 Task: Add a signature Javier Perez containing Have a great National Teachers Day, Javier Perez to email address softage.5@softage.net and add a folder Syllabi
Action: Key pressed outlo<Key.enter>
Screenshot: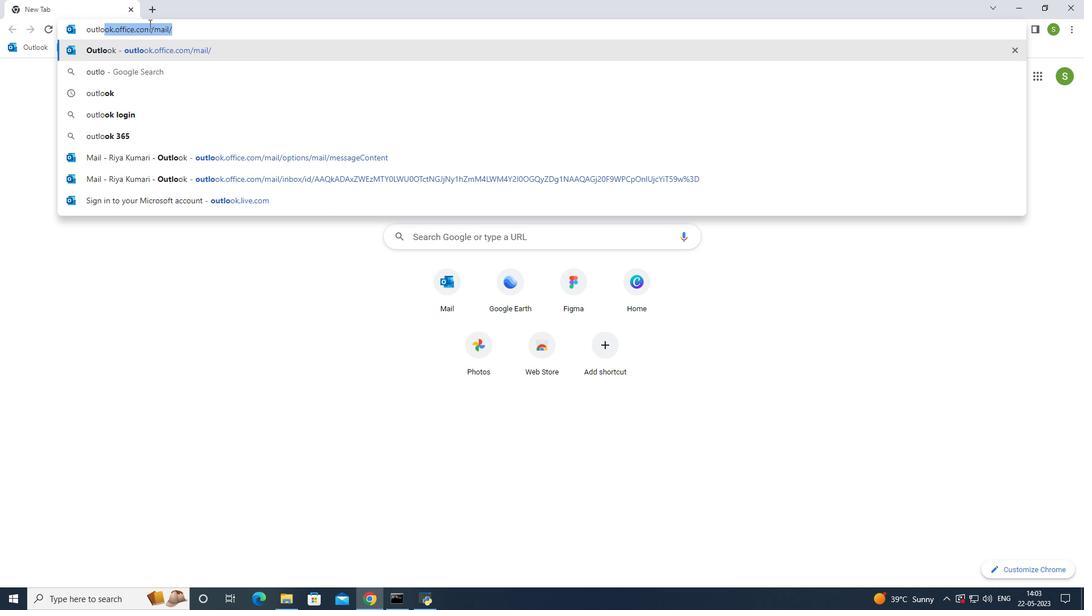 
Action: Mouse moved to (97, 105)
Screenshot: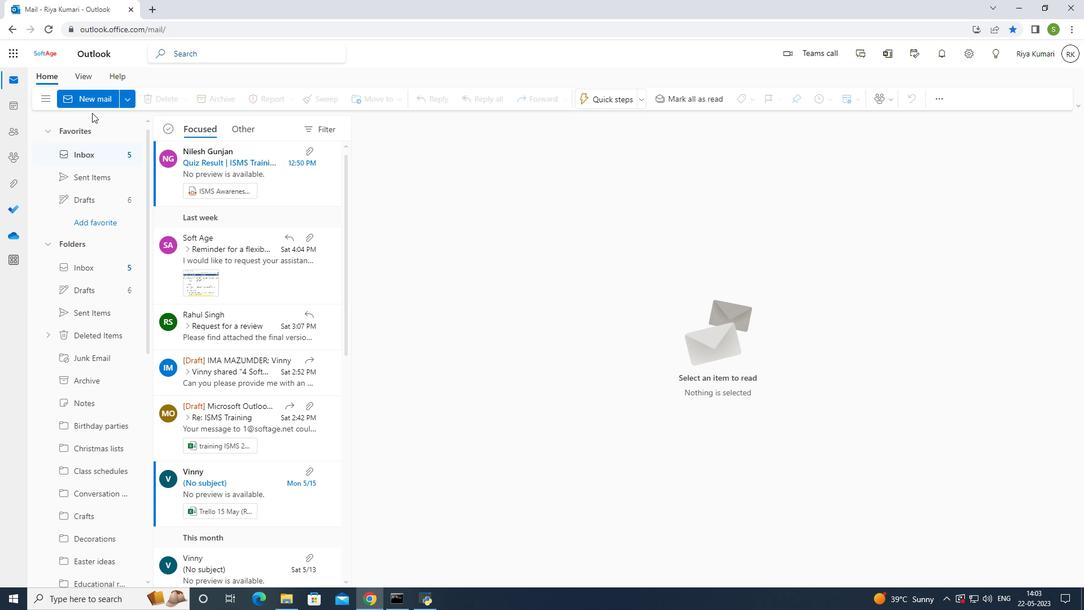 
Action: Mouse pressed left at (97, 105)
Screenshot: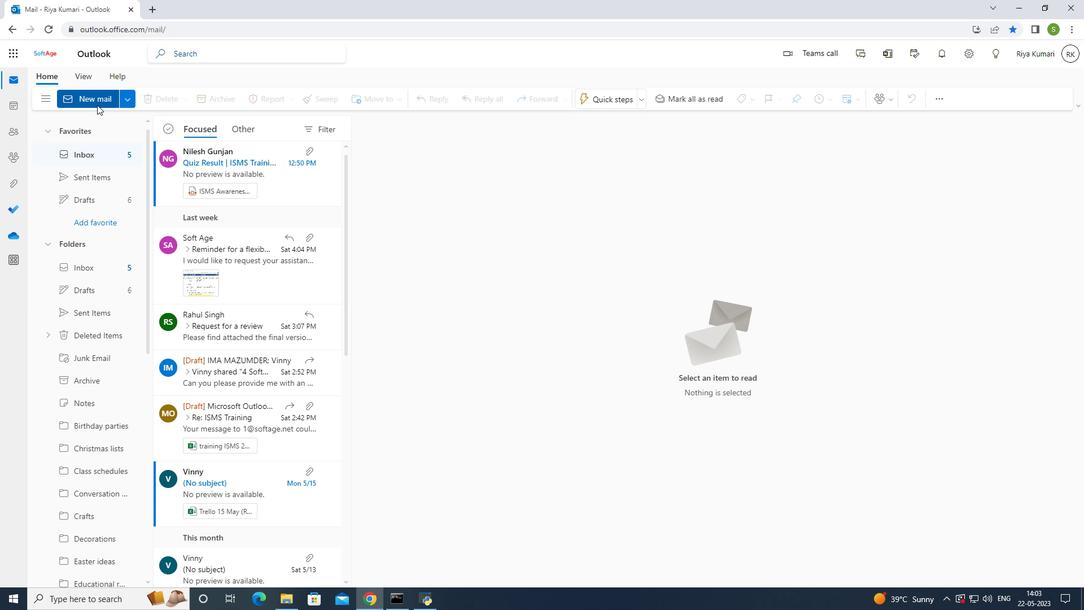 
Action: Mouse moved to (732, 104)
Screenshot: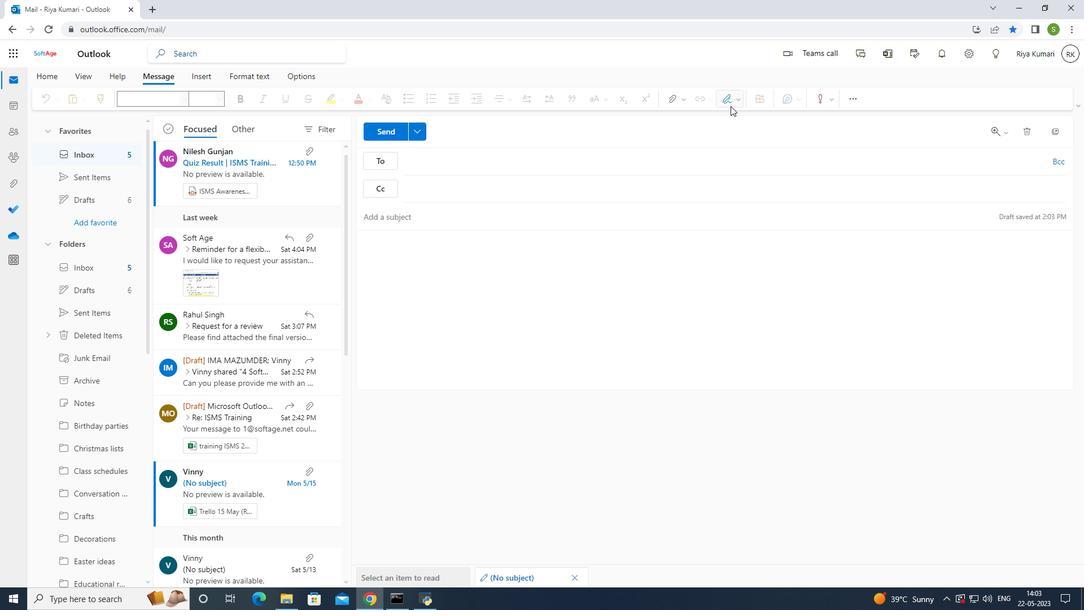 
Action: Mouse pressed left at (732, 104)
Screenshot: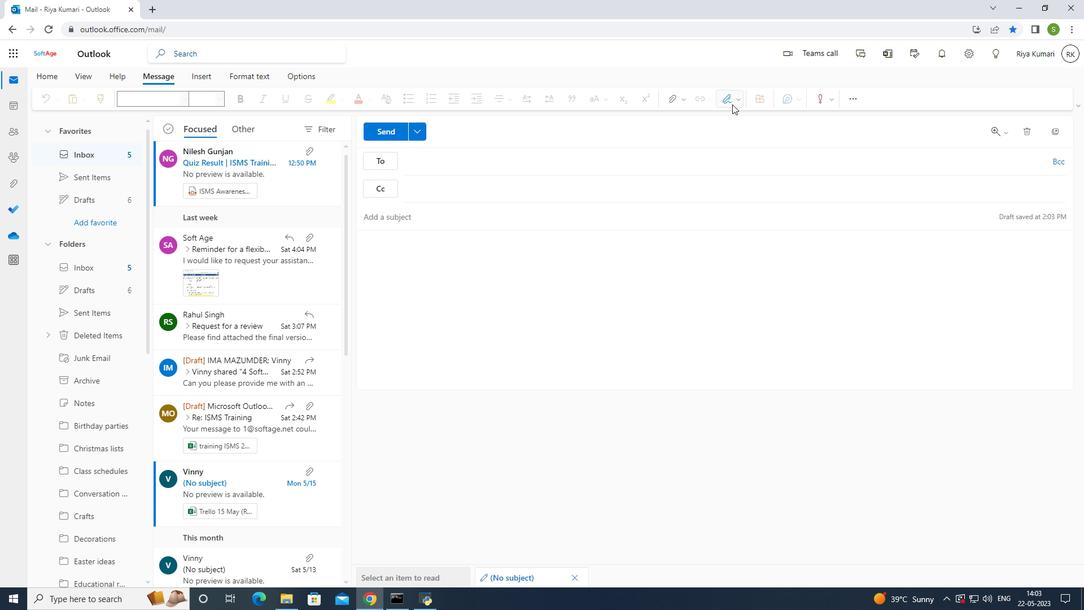 
Action: Mouse moved to (713, 145)
Screenshot: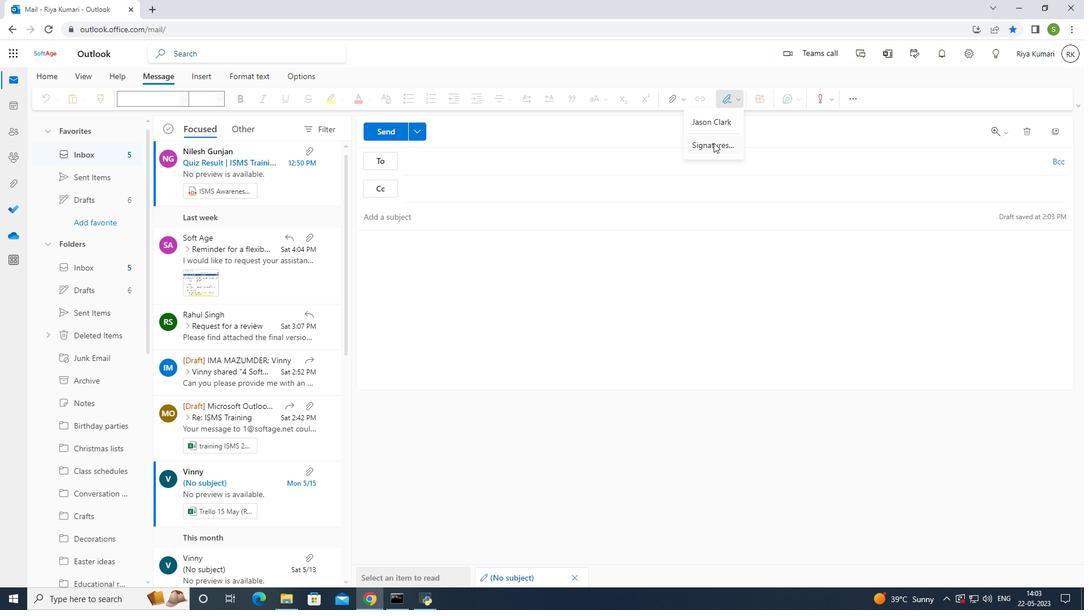 
Action: Mouse pressed left at (713, 145)
Screenshot: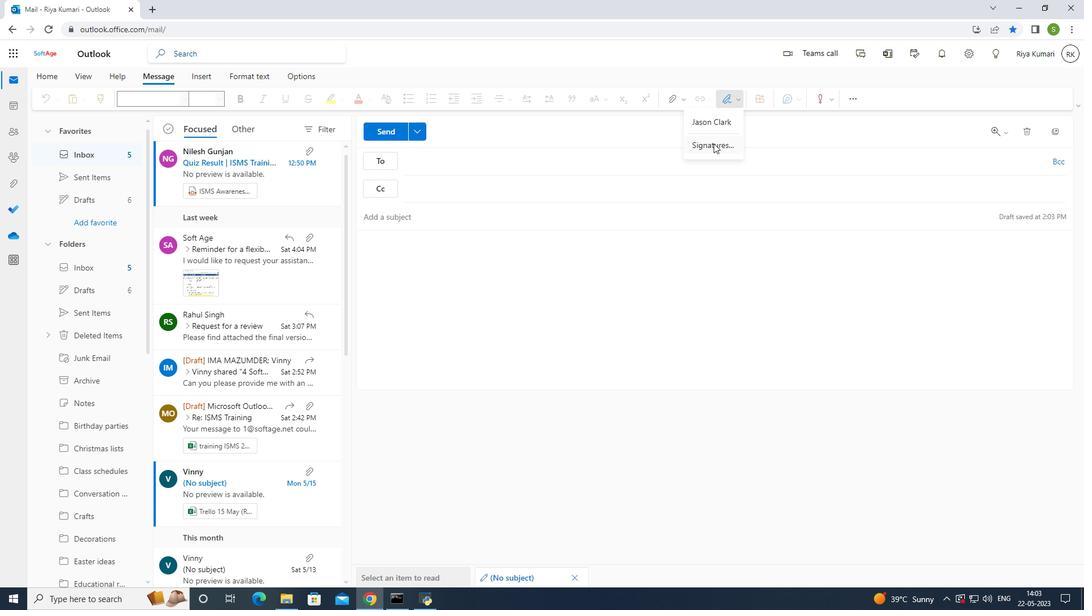 
Action: Mouse moved to (703, 194)
Screenshot: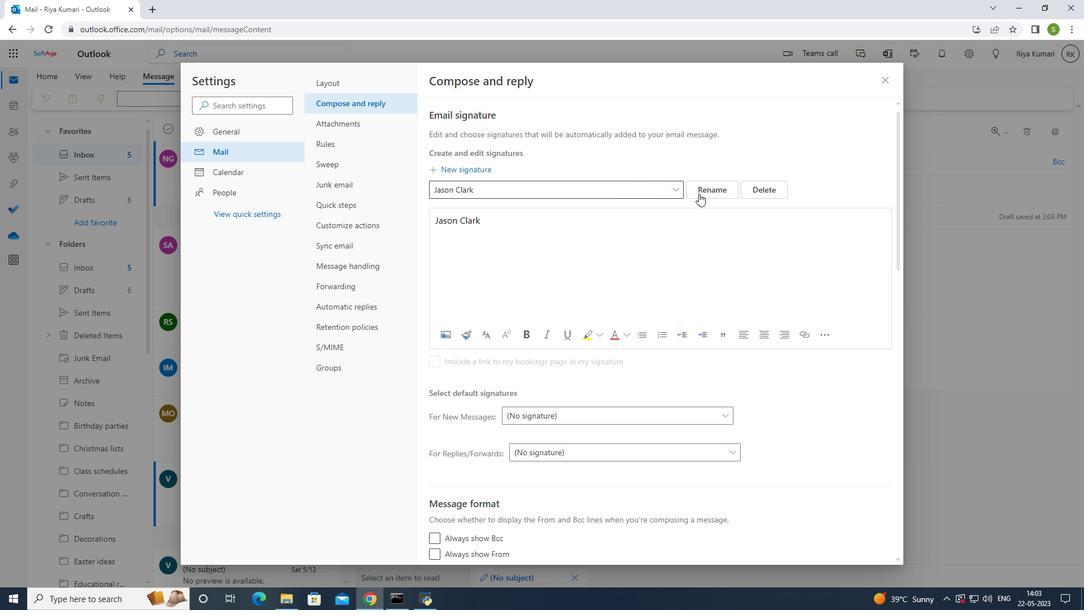 
Action: Mouse pressed left at (703, 194)
Screenshot: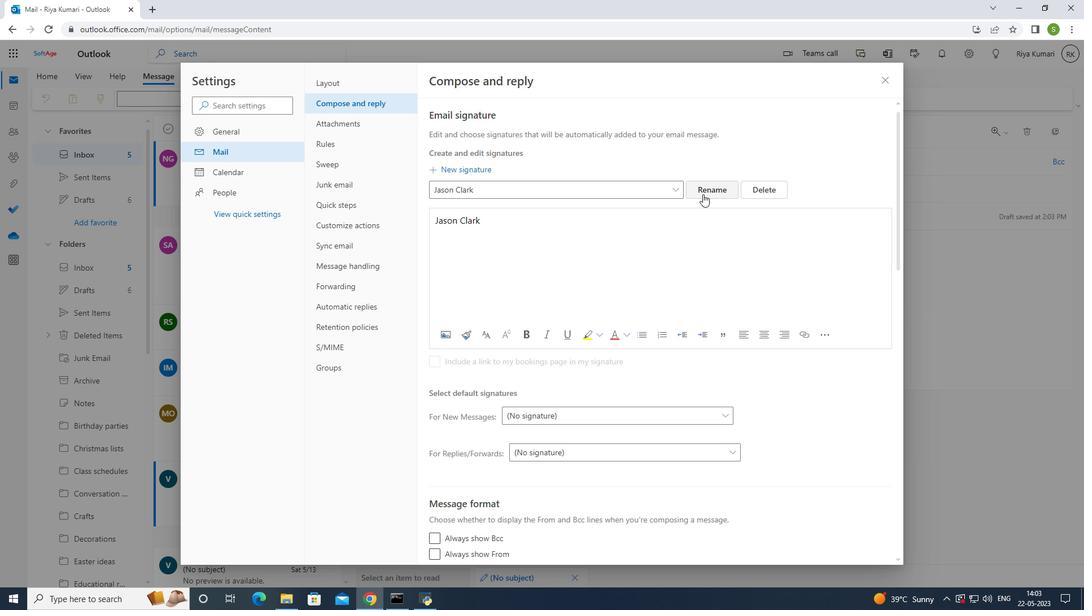 
Action: Mouse moved to (635, 193)
Screenshot: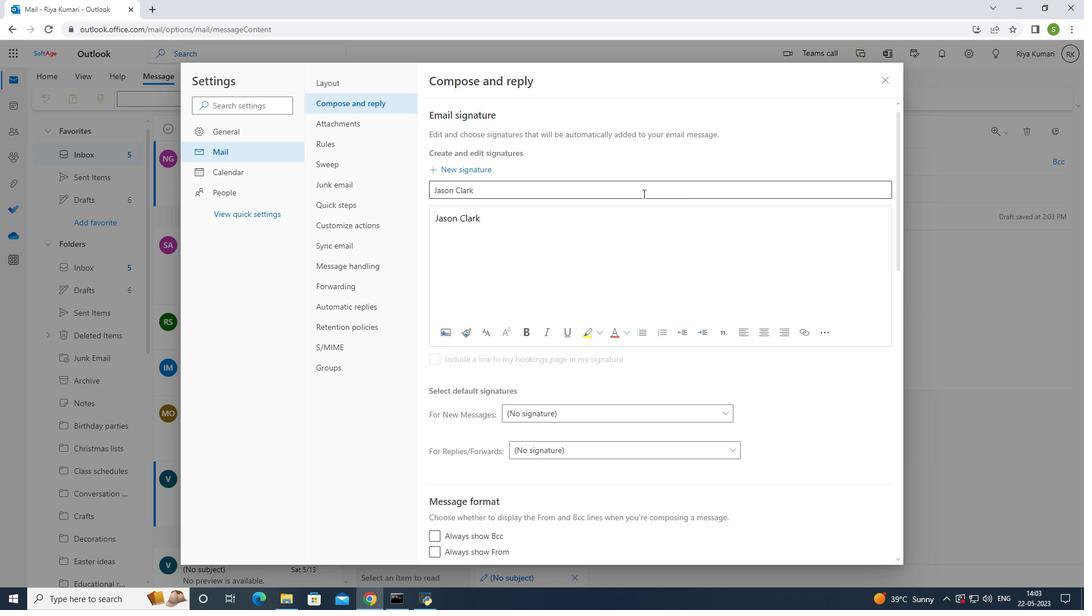 
Action: Mouse pressed left at (635, 193)
Screenshot: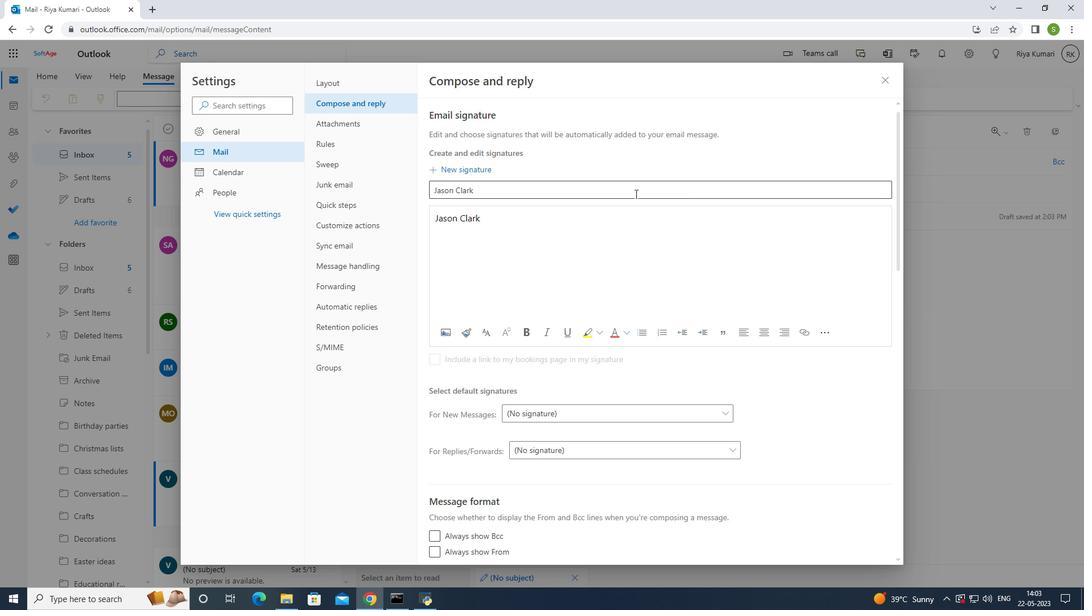 
Action: Mouse moved to (635, 188)
Screenshot: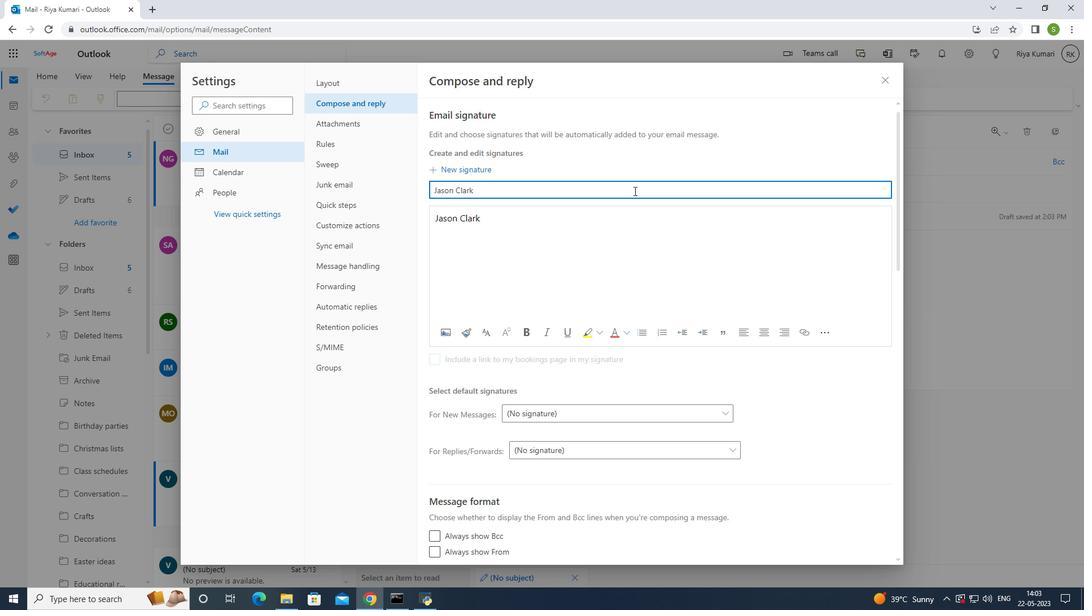 
Action: Key pressed <Key.backspace>
Screenshot: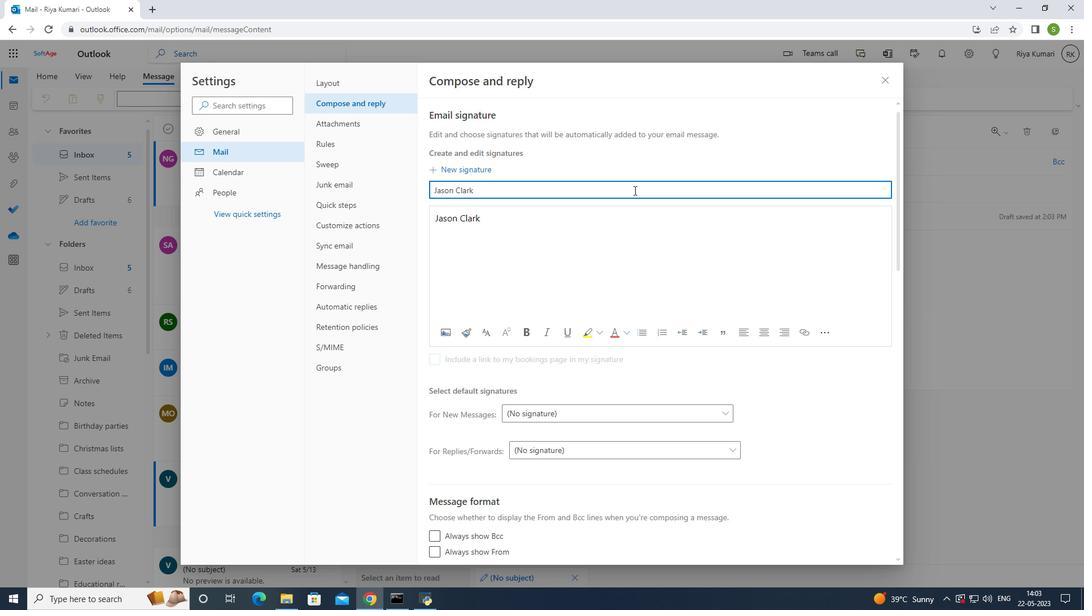 
Action: Mouse moved to (637, 182)
Screenshot: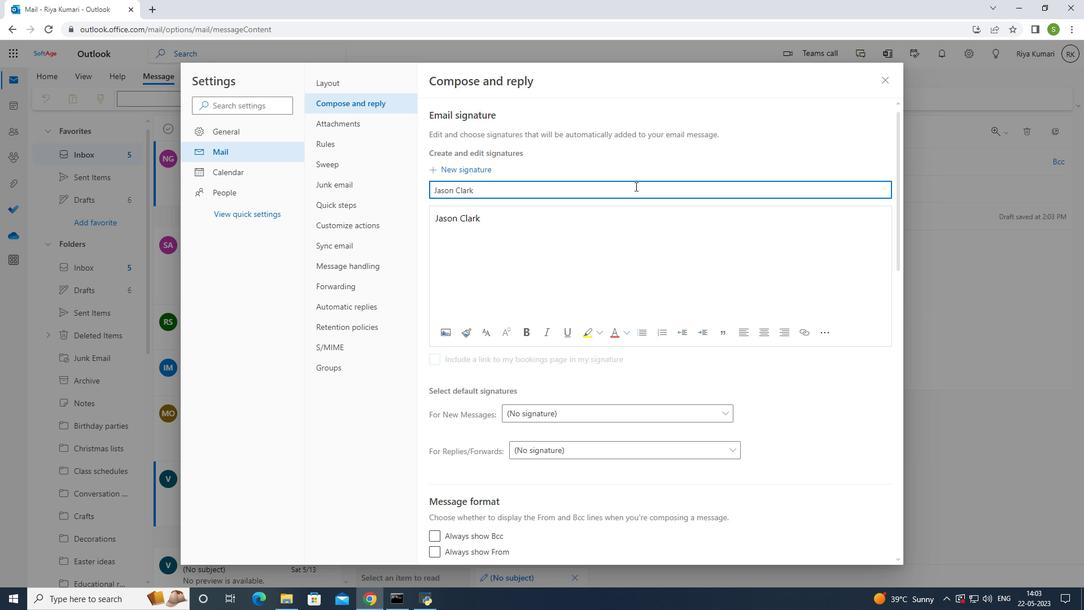 
Action: Key pressed <Key.backspace><Key.backspace><Key.backspace><Key.backspace><Key.backspace><Key.backspace><Key.backspace><Key.backspace><Key.backspace><Key.backspace><Key.backspace><Key.backspace><Key.backspace><Key.backspace>
Screenshot: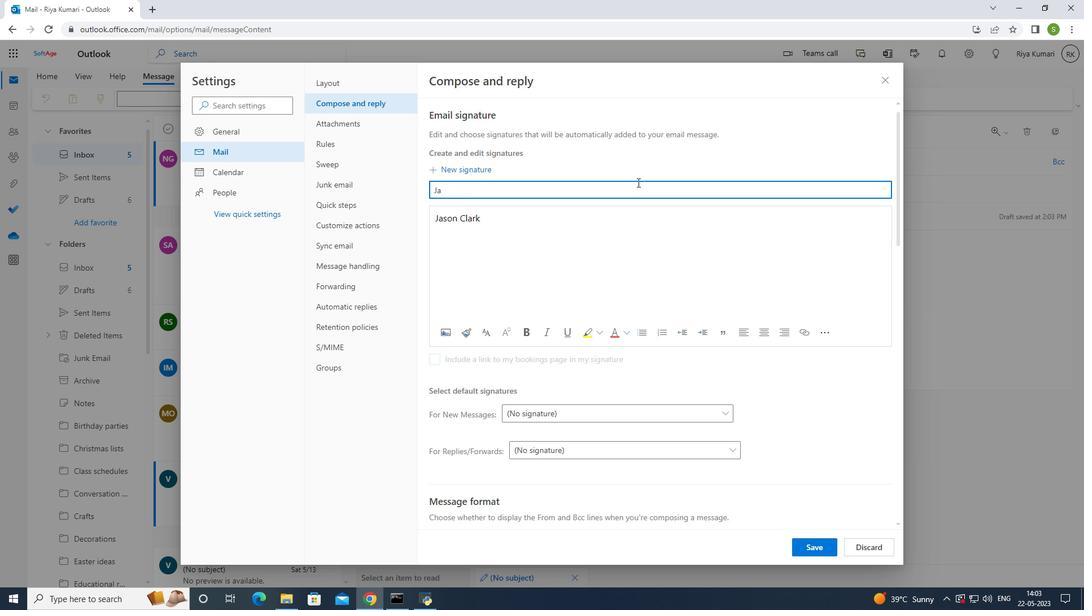 
Action: Mouse moved to (641, 177)
Screenshot: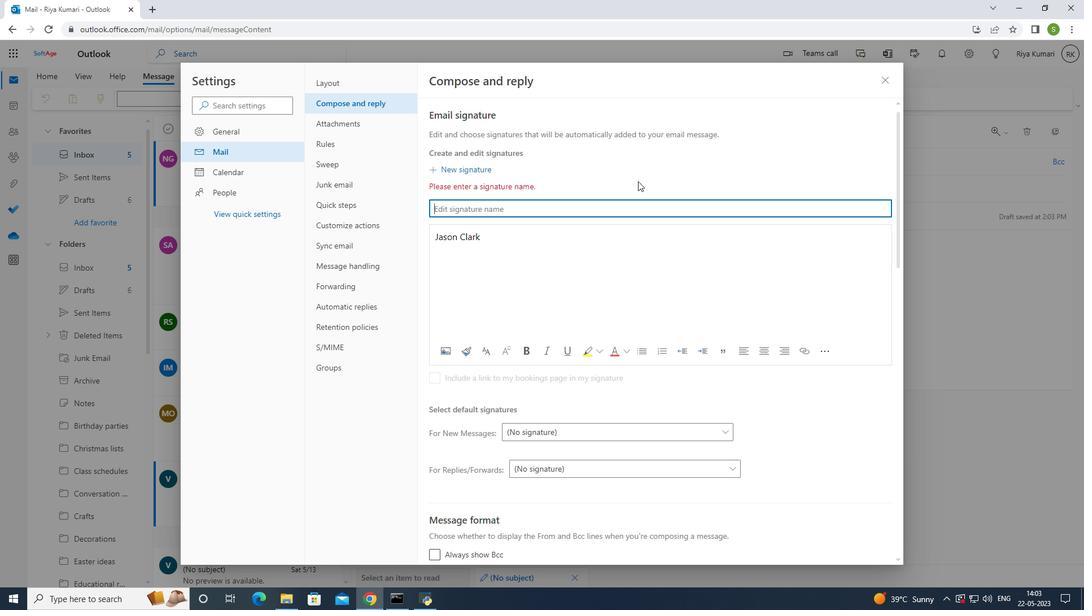 
Action: Key pressed <Key.caps_lock>JAVIER<Key.space><Key.backspace><Key.backspace><Key.backspace><Key.backspace><Key.backspace><Key.backspace><Key.caps_lock>avier<Key.space><Key.shift>perez
Screenshot: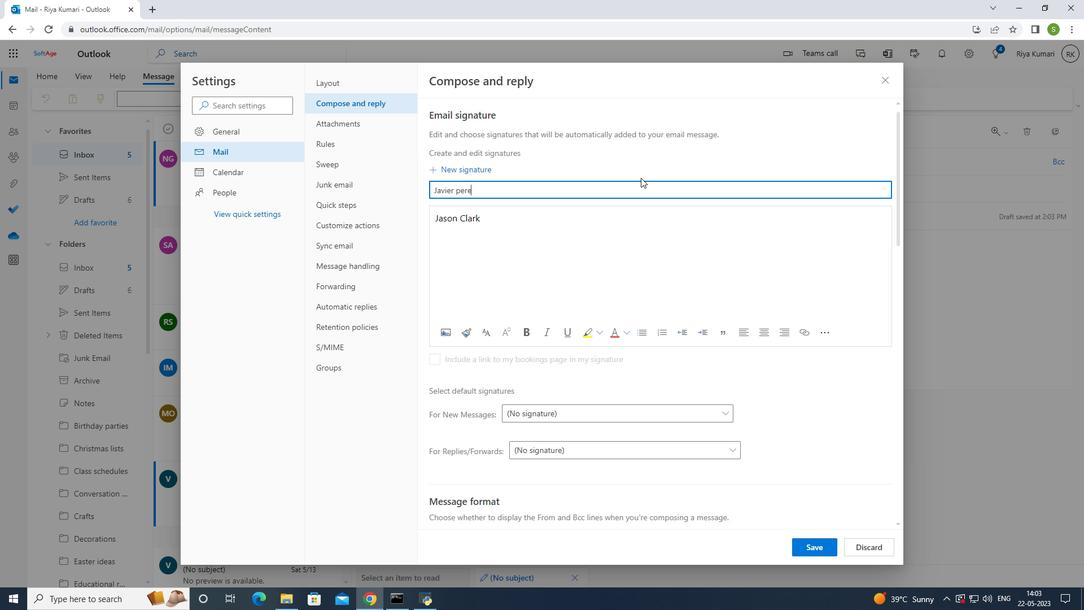 
Action: Mouse moved to (520, 228)
Screenshot: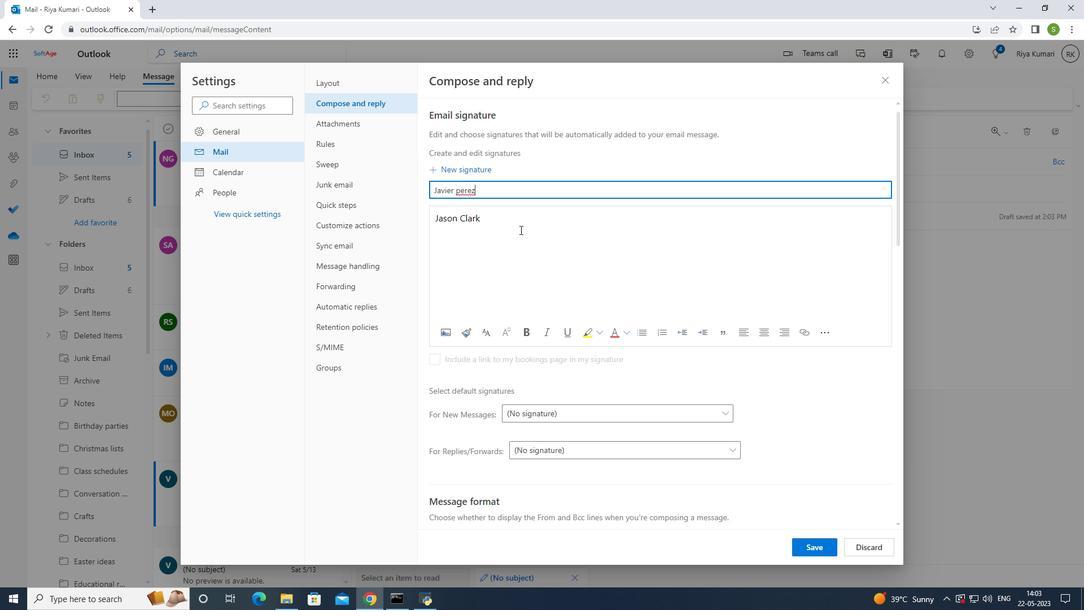 
Action: Mouse pressed left at (520, 228)
Screenshot: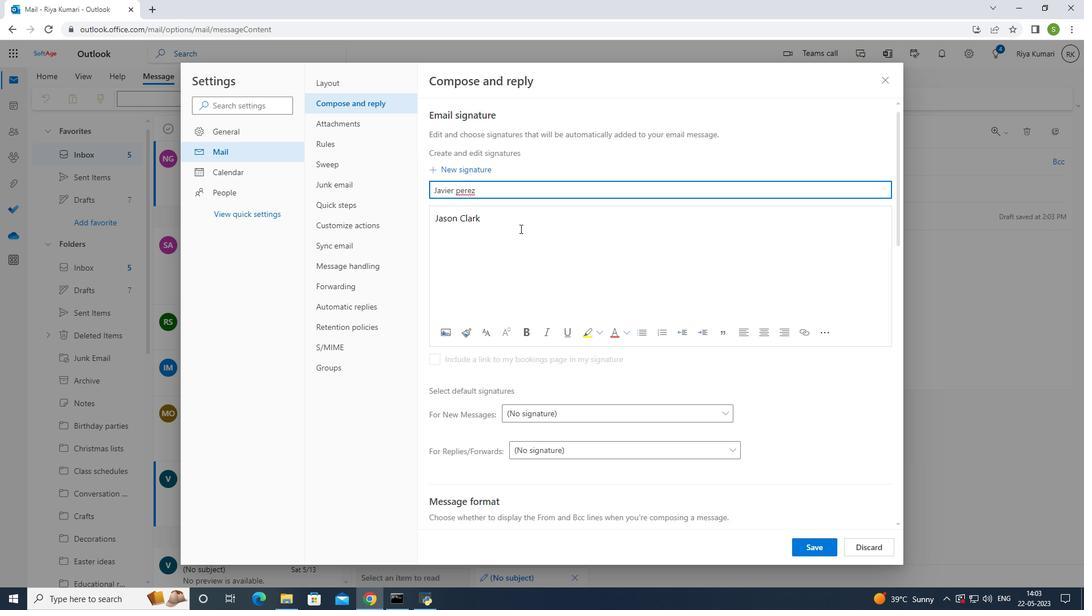 
Action: Key pressed <Key.backspace>
Screenshot: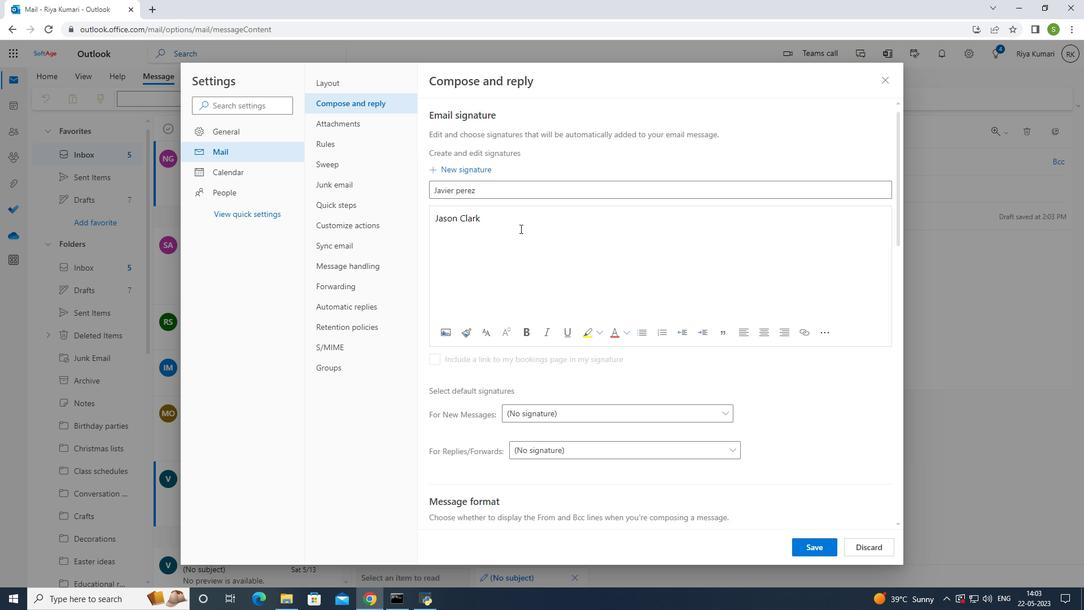 
Action: Mouse moved to (520, 226)
Screenshot: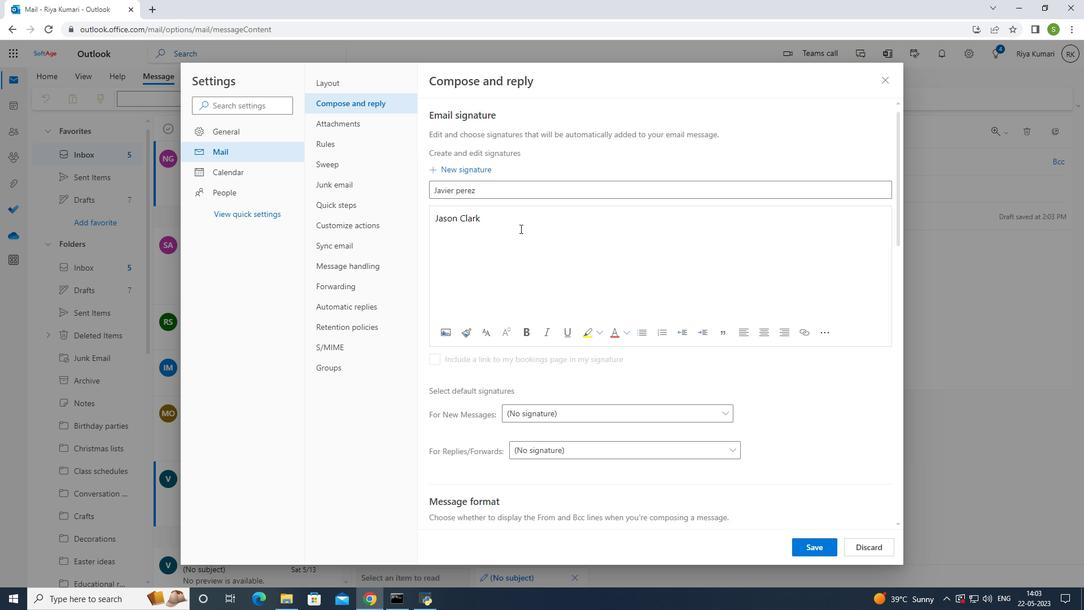 
Action: Key pressed <Key.backspace><Key.backspace><Key.backspace><Key.backspace><Key.backspace><Key.backspace><Key.backspace><Key.backspace>vier<Key.space><Key.shift><Key.shift><Key.shift><Key.shift><Key.shift><Key.shift><Key.shift><Key.shift><Key.shift><Key.shift><Key.shift><Key.shift><Key.shift><Key.shift><Key.shift><Key.shift><Key.shift><Key.shift><Key.shift><Key.shift><Key.shift><Key.shift><Key.shift><Key.shift><Key.shift><Key.shift><Key.shift><Key.shift><Key.shift><Key.shift><Key.shift><Key.shift><Key.shift><Key.shift>Perez
Screenshot: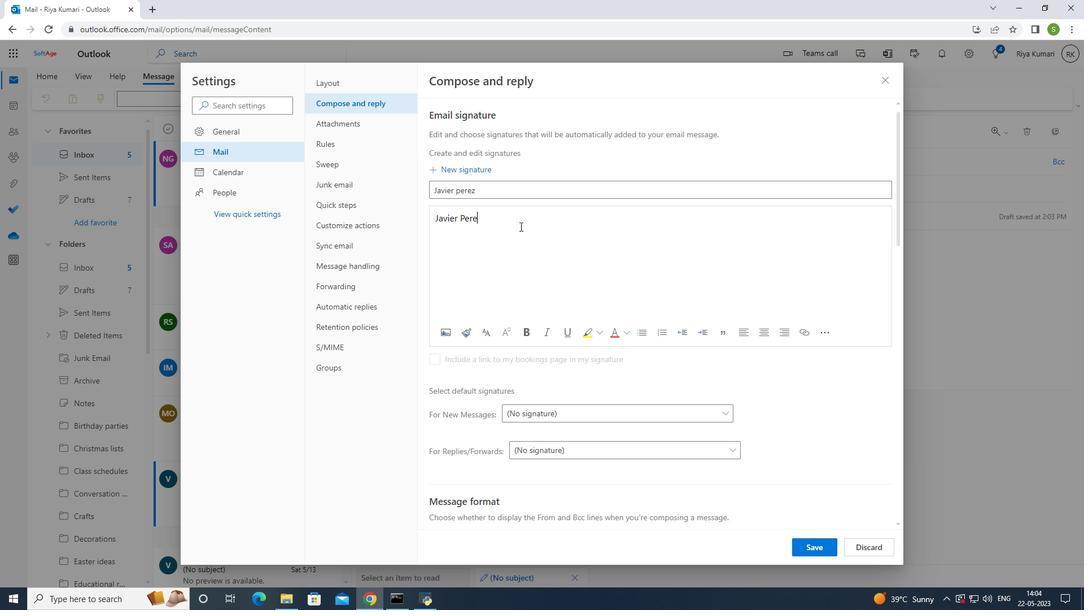 
Action: Mouse moved to (459, 190)
Screenshot: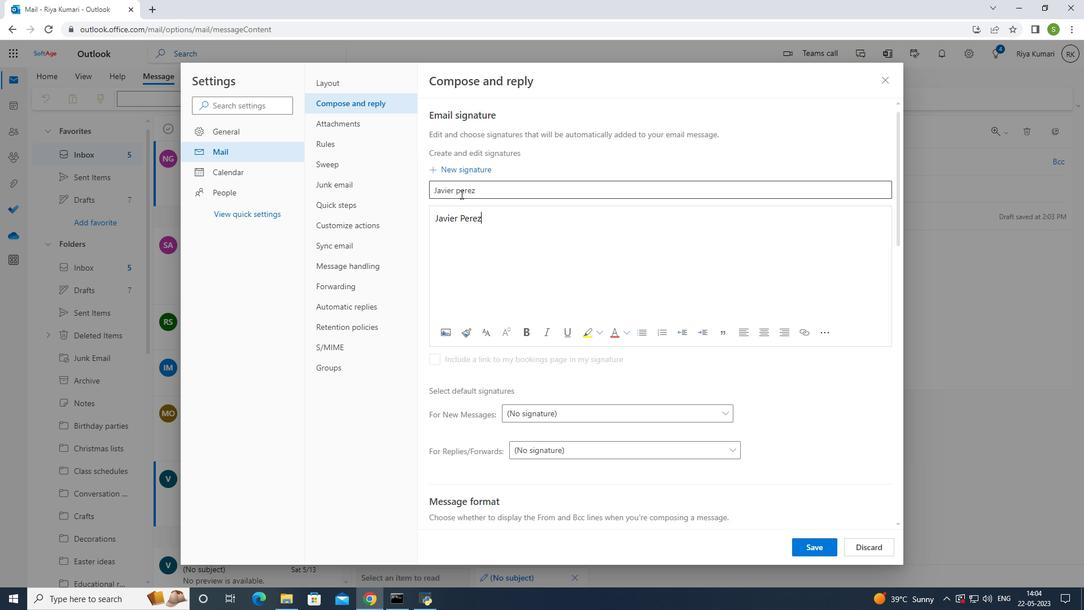 
Action: Mouse pressed left at (459, 190)
Screenshot: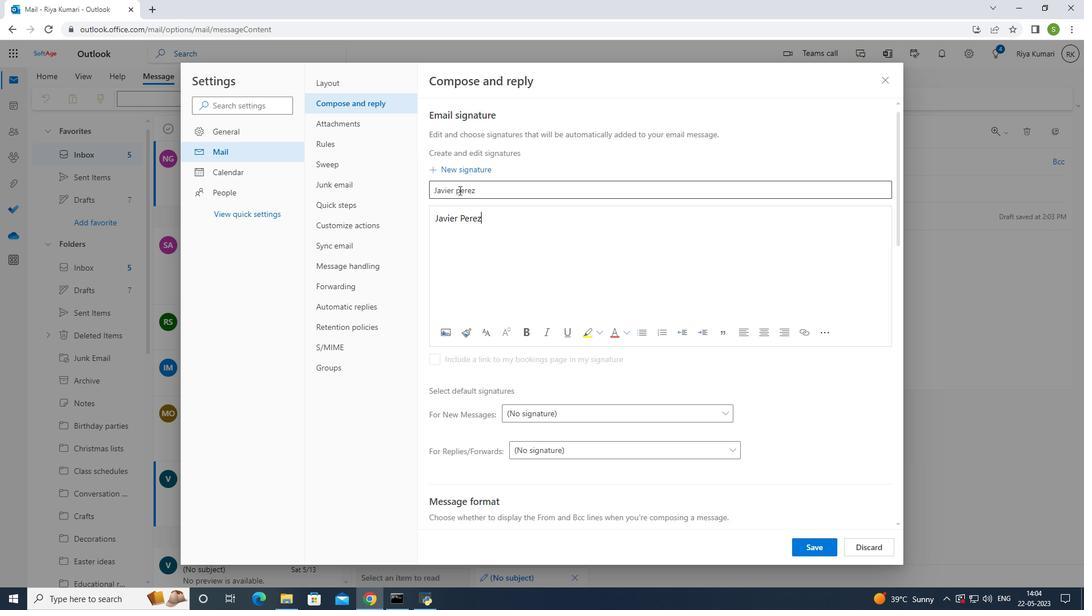 
Action: Mouse moved to (476, 197)
Screenshot: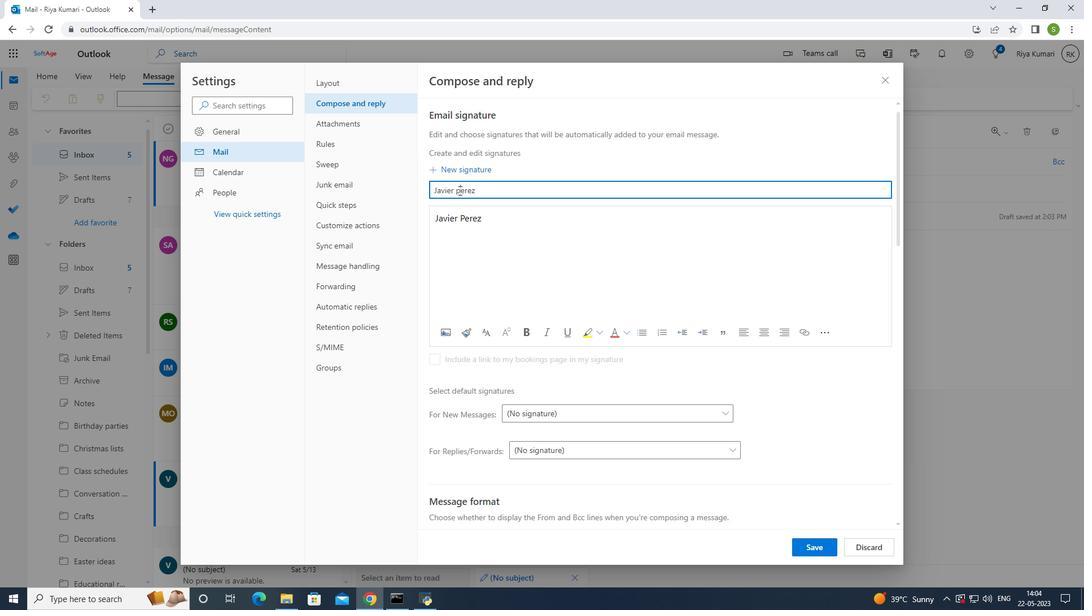 
Action: Key pressed <Key.backspace>
Screenshot: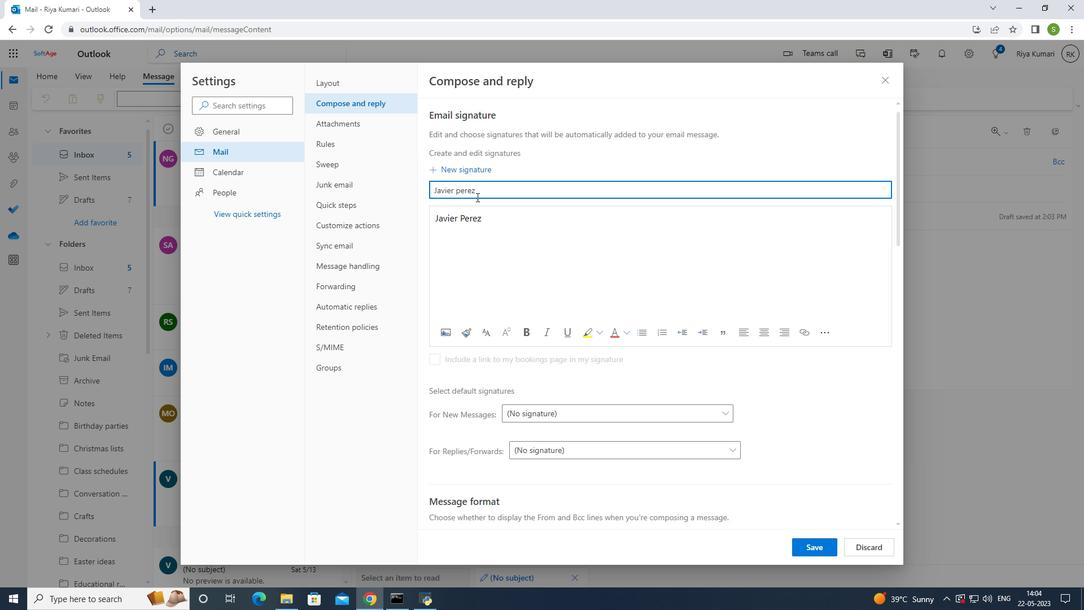 
Action: Mouse moved to (480, 196)
Screenshot: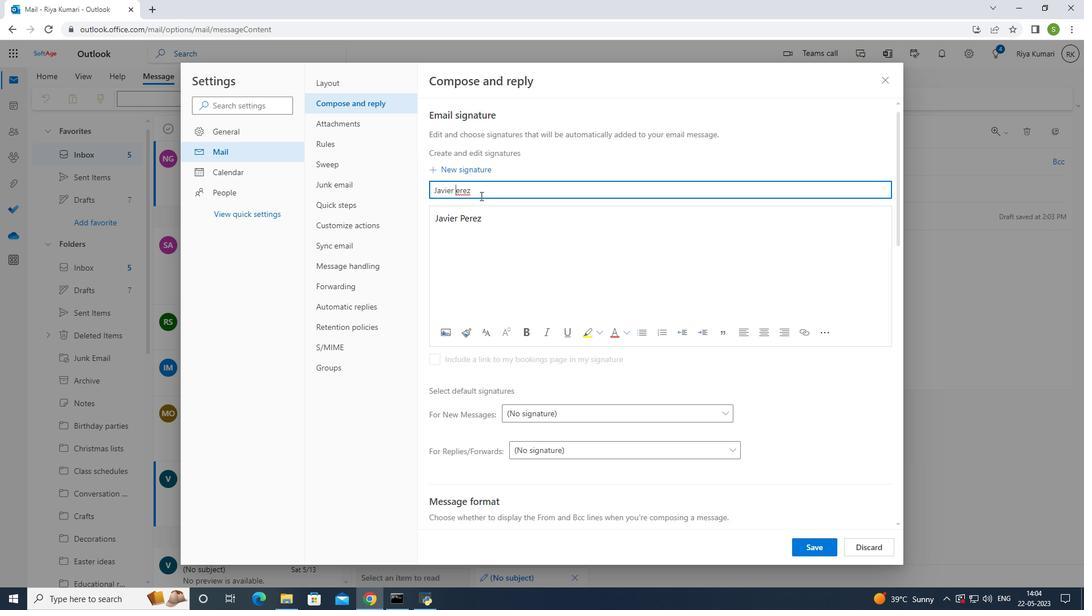 
Action: Key pressed <Key.shift>
Screenshot: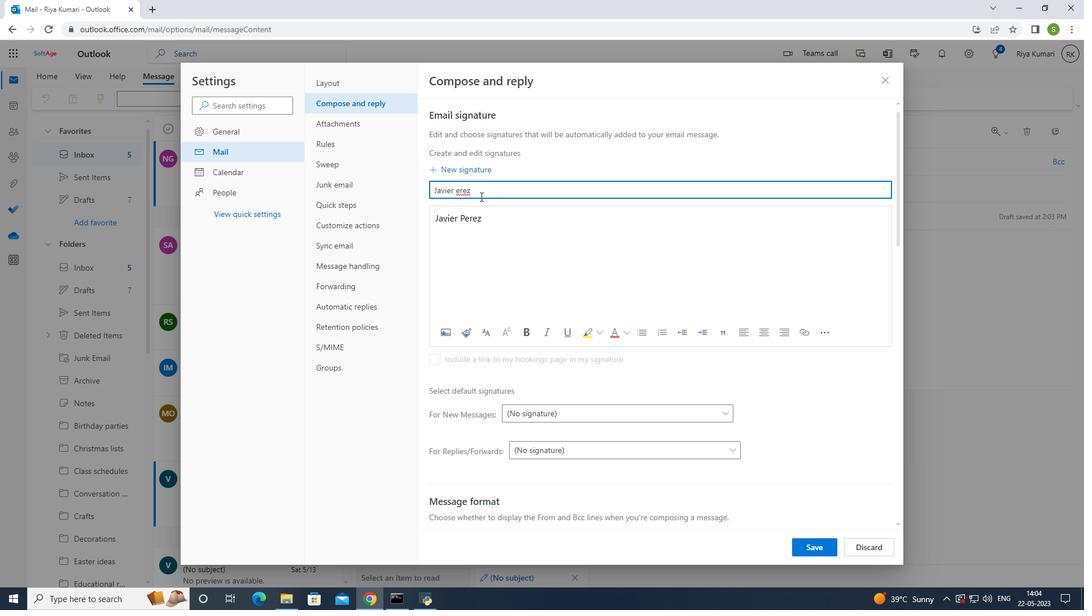 
Action: Mouse moved to (506, 218)
Screenshot: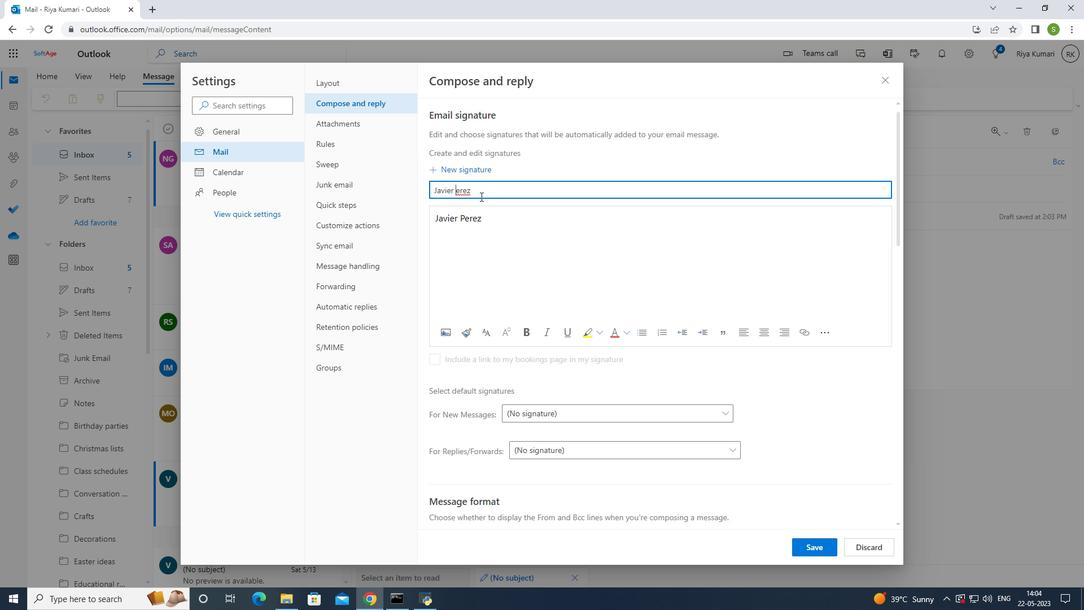 
Action: Key pressed <Key.shift><Key.shift><Key.shift><Key.shift>P
Screenshot: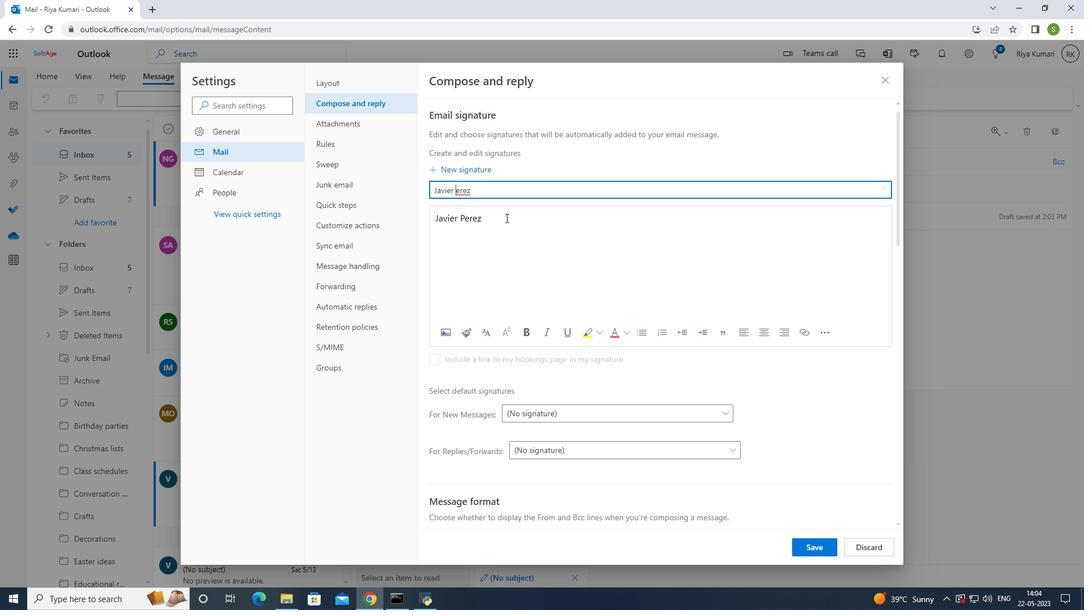
Action: Mouse moved to (824, 545)
Screenshot: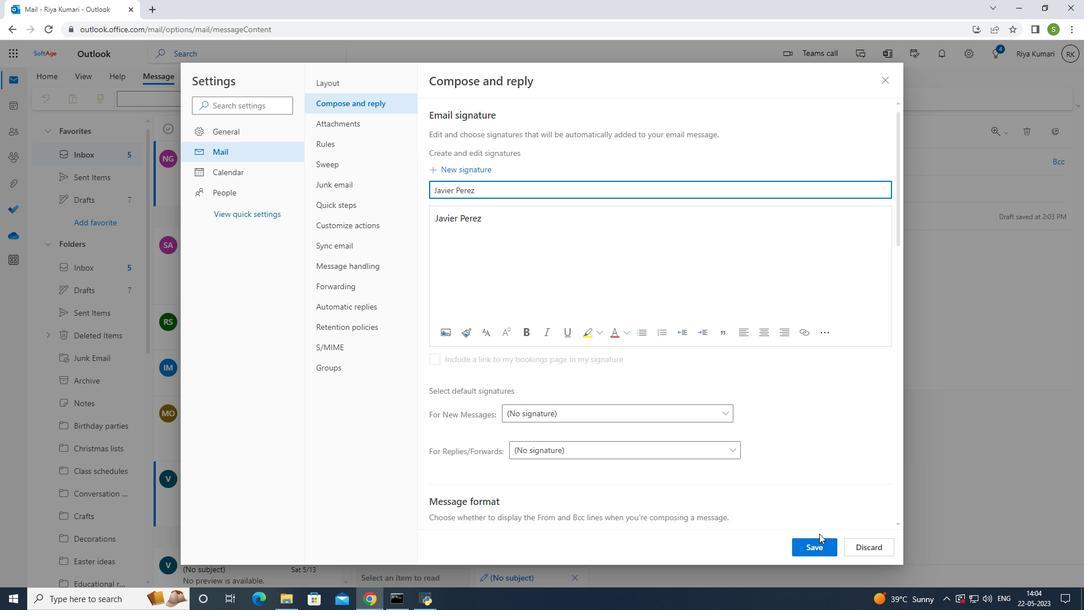 
Action: Mouse pressed left at (824, 545)
Screenshot: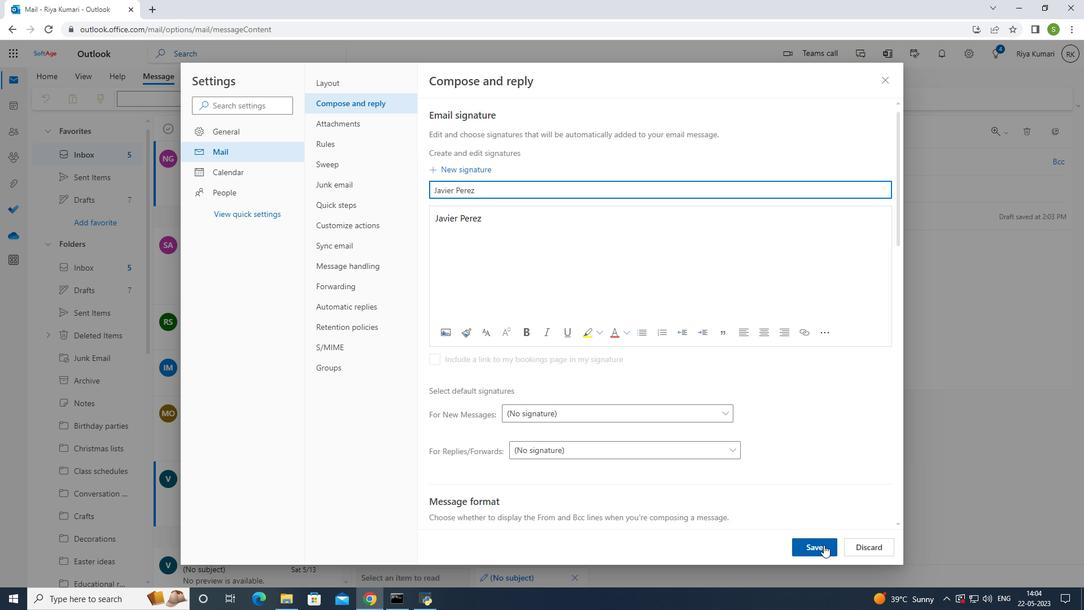
Action: Mouse moved to (884, 79)
Screenshot: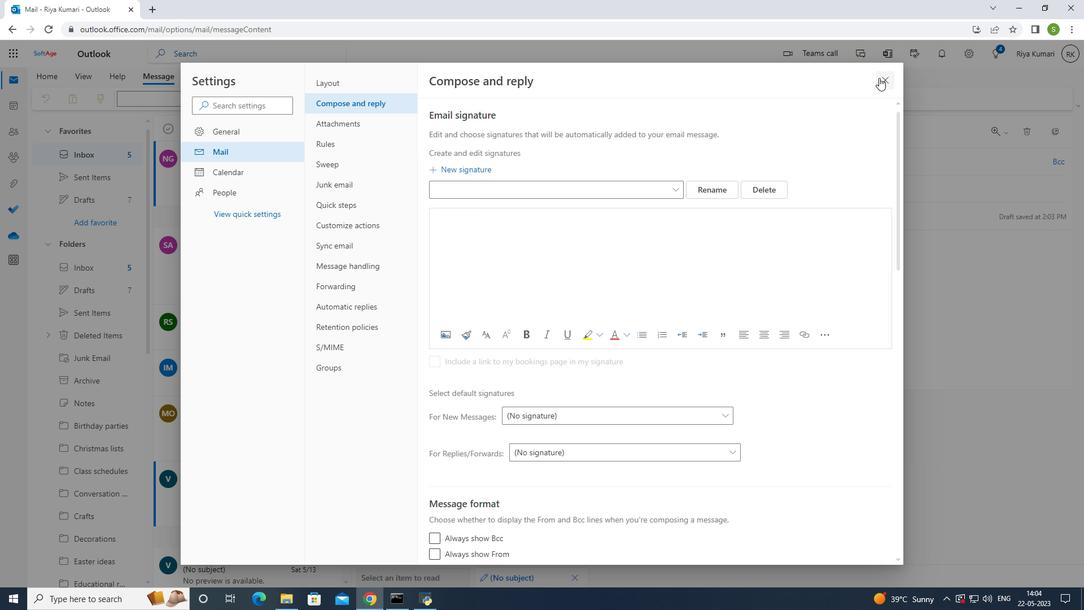
Action: Mouse pressed left at (884, 79)
Screenshot: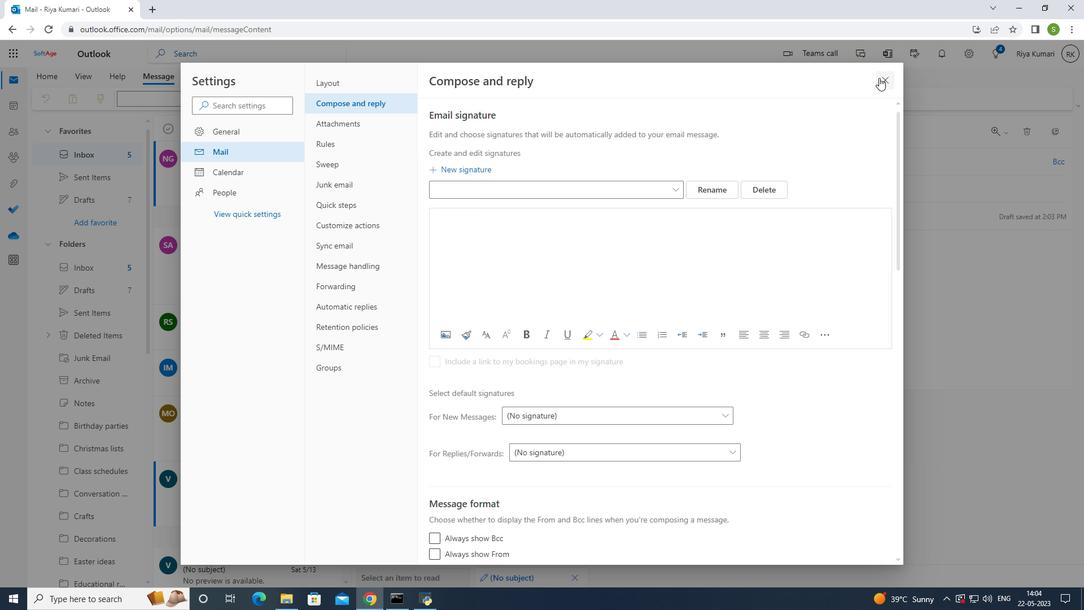 
Action: Mouse moved to (414, 279)
Screenshot: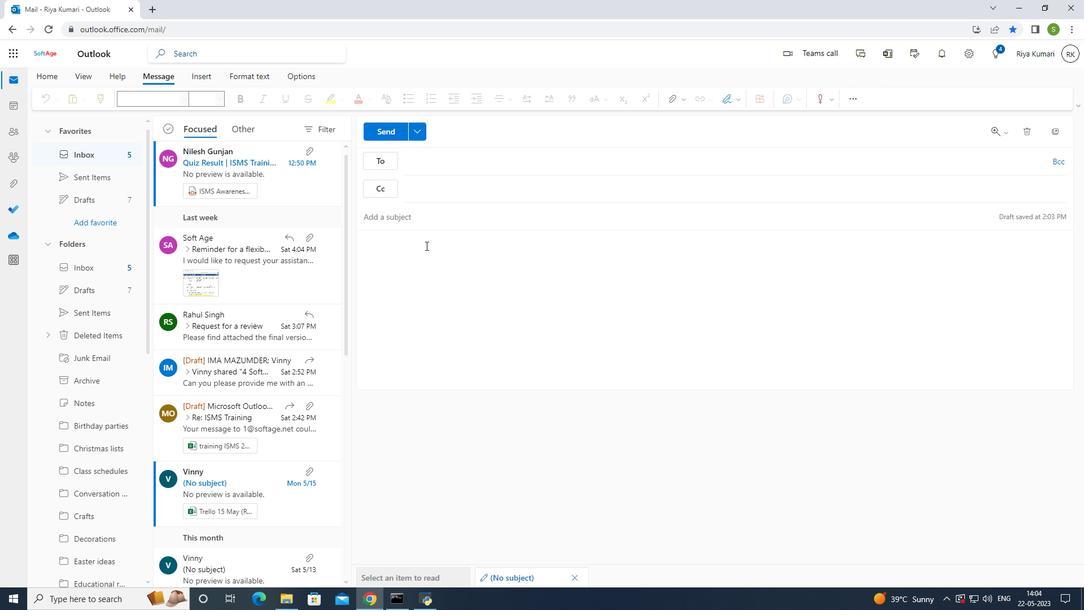 
Action: Mouse pressed left at (414, 279)
Screenshot: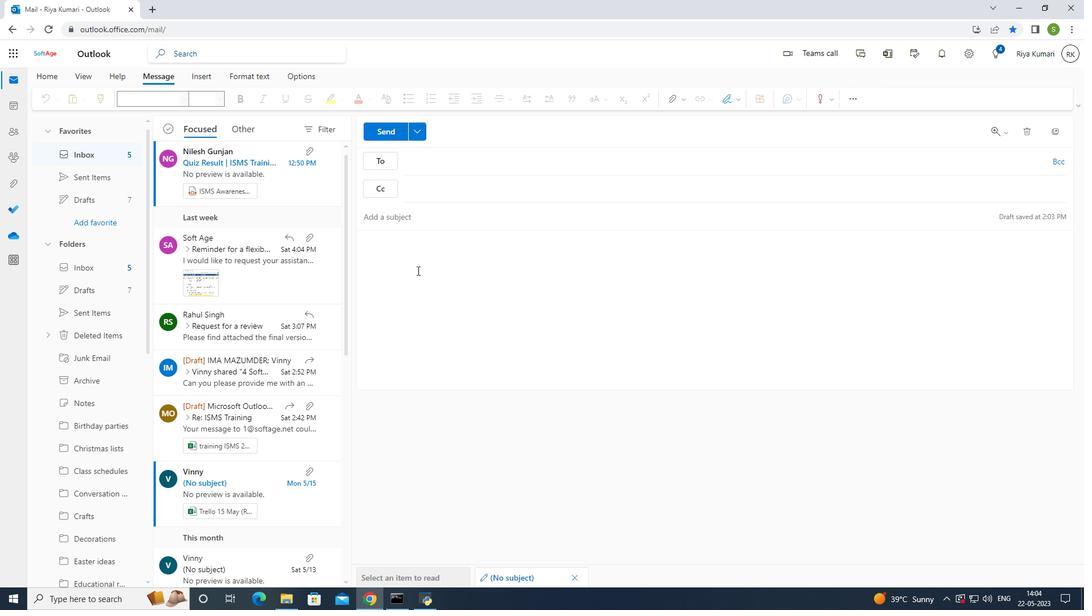 
Action: Mouse moved to (739, 98)
Screenshot: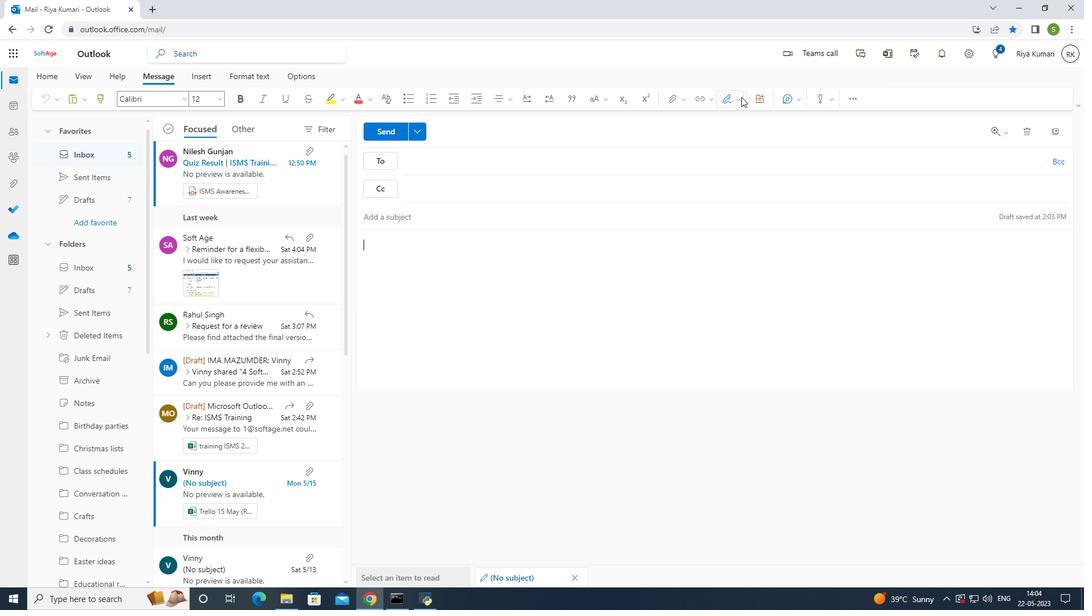 
Action: Mouse pressed left at (739, 98)
Screenshot: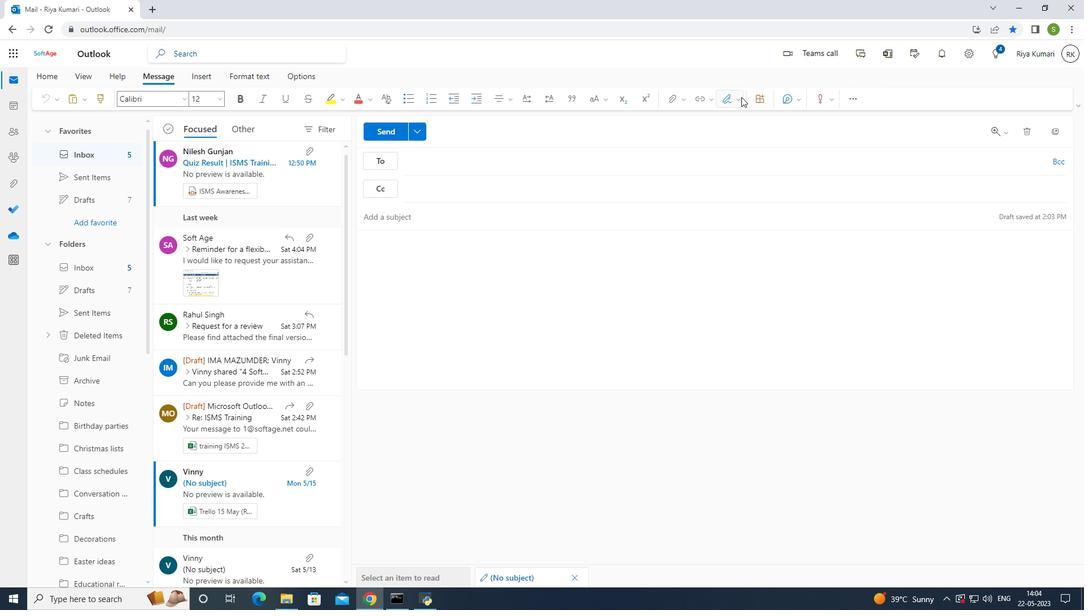 
Action: Mouse moved to (722, 120)
Screenshot: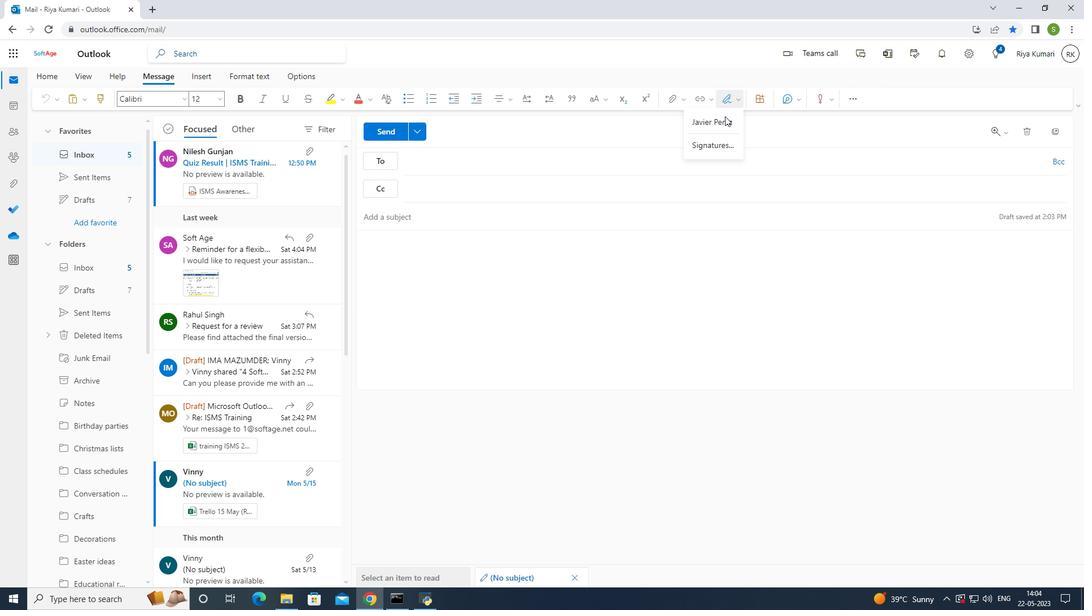 
Action: Mouse pressed left at (722, 120)
Screenshot: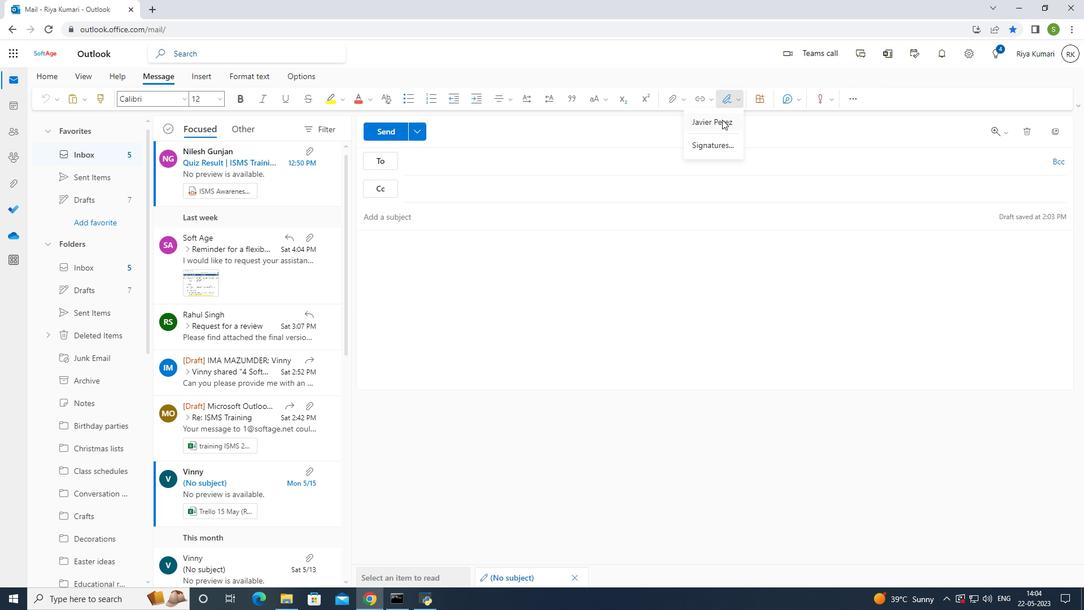 
Action: Mouse moved to (572, 220)
Screenshot: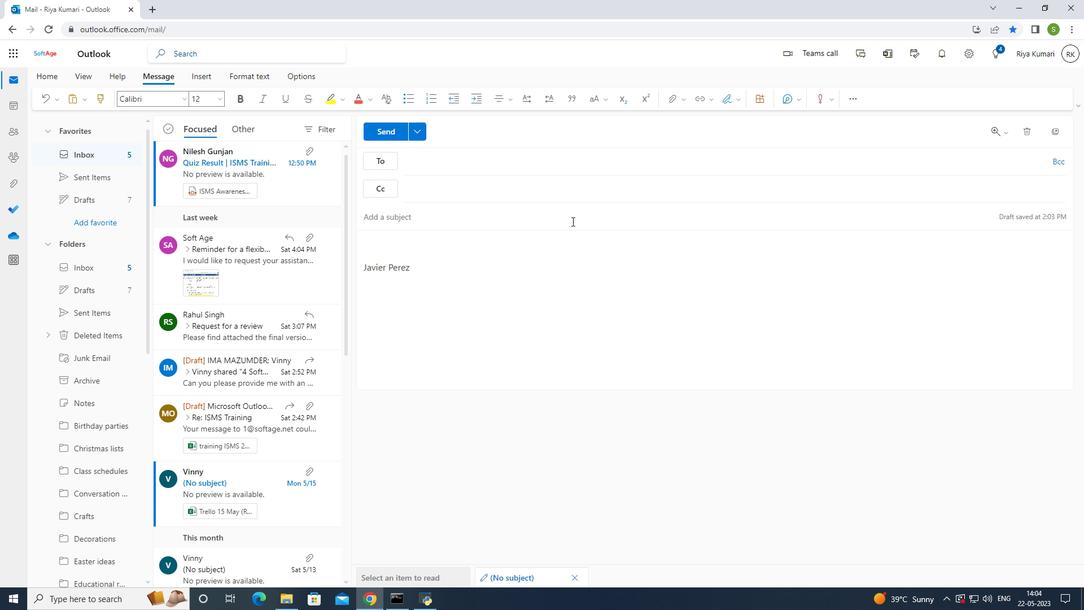 
Action: Key pressed contatining<Key.space><Key.left><Key.left><Key.left><Key.left><Key.left><Key.left><Key.backspace><Key.right><Key.right><Key.right><Key.right><Key.right><Key.space>havea<Key.space>greate<Key.space><Key.shift>National<Key.space><Key.shift>Teacher<Key.space><Key.shift><Key.shift><Key.shift><Key.shift><Key.shift><Key.shift><Key.shift><Key.shift><Key.shift><Key.shift><Key.shift><Key.shift>Day
Screenshot: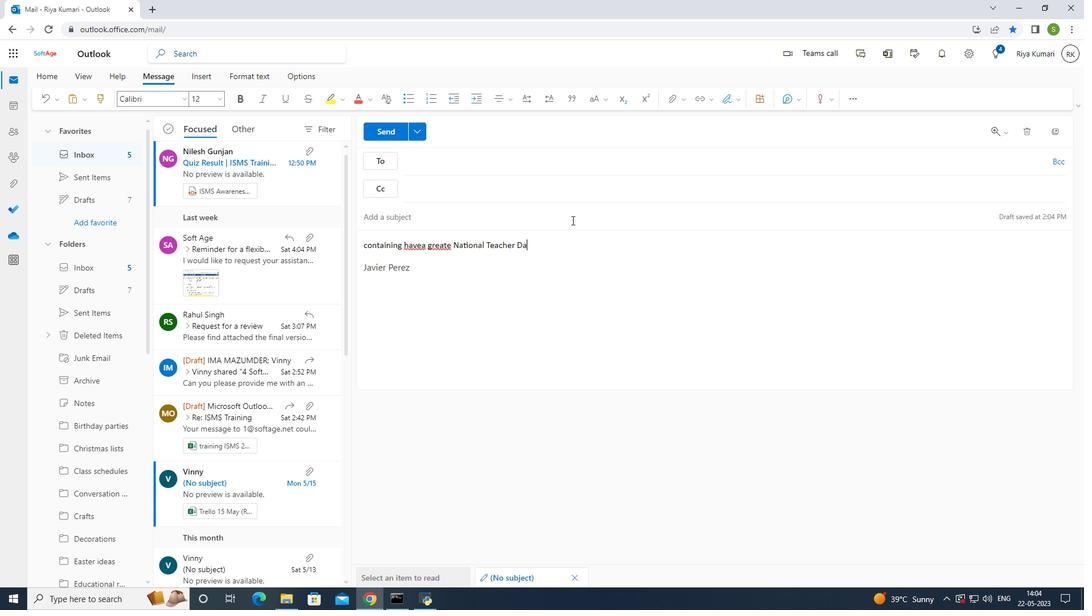 
Action: Mouse moved to (452, 245)
Screenshot: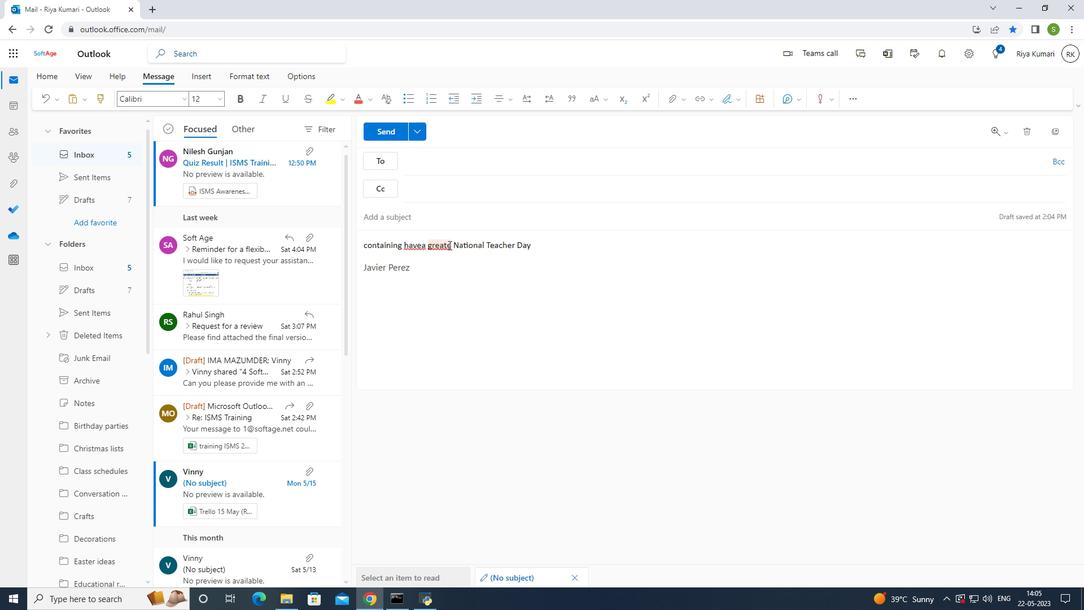 
Action: Mouse pressed left at (452, 245)
Screenshot: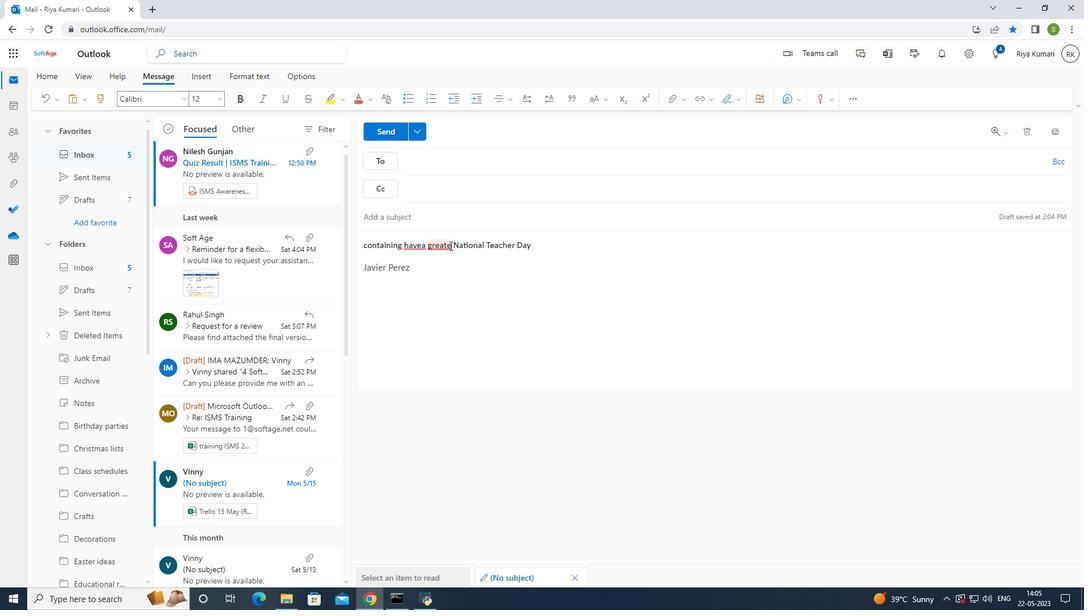 
Action: Mouse moved to (455, 244)
Screenshot: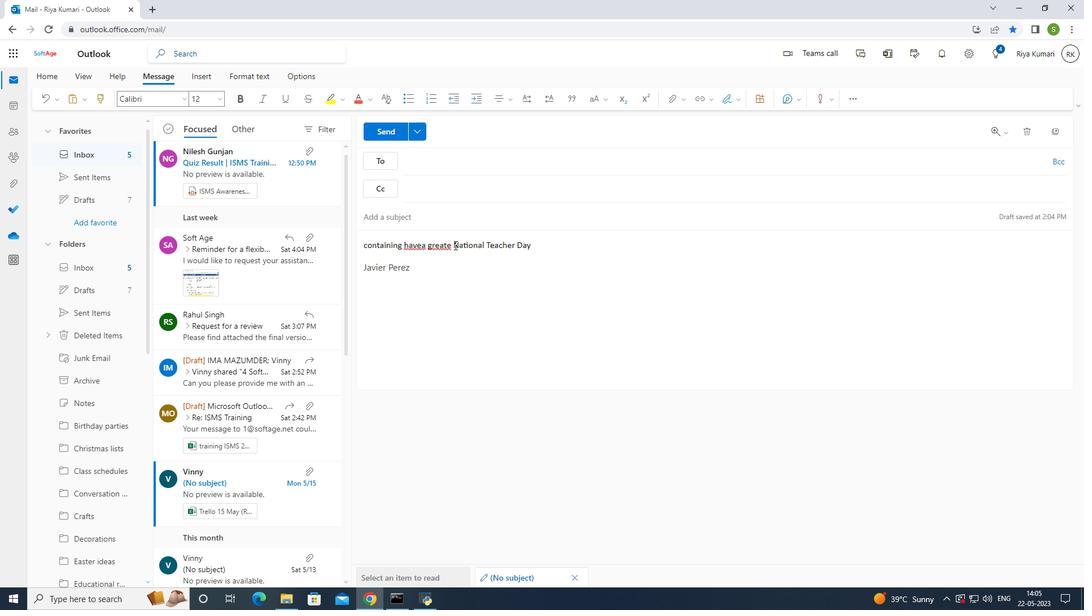 
Action: Key pressed <Key.backspace>
Screenshot: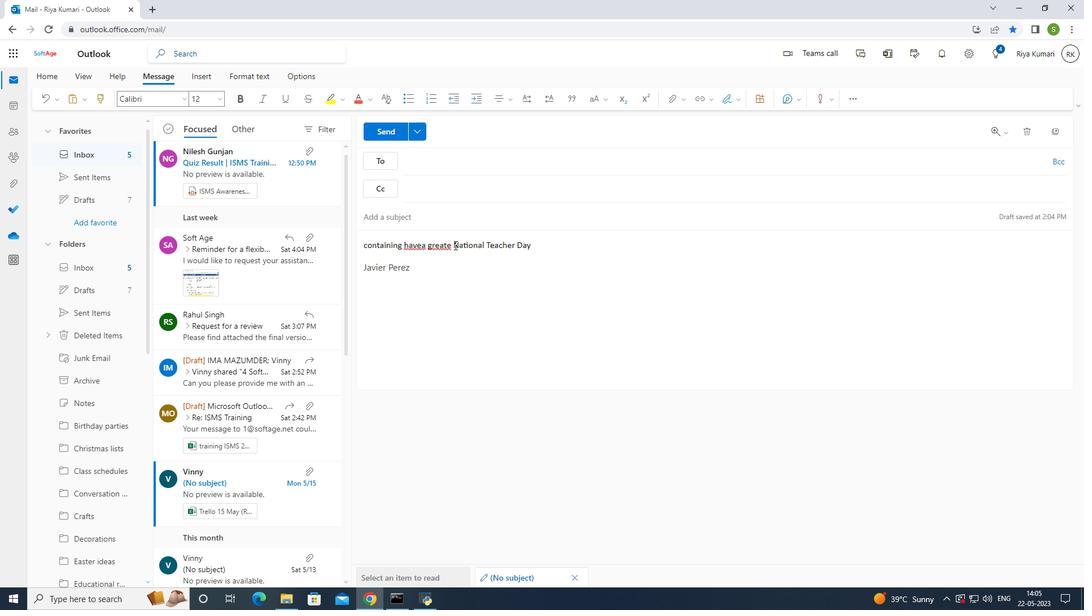 
Action: Mouse moved to (458, 244)
Screenshot: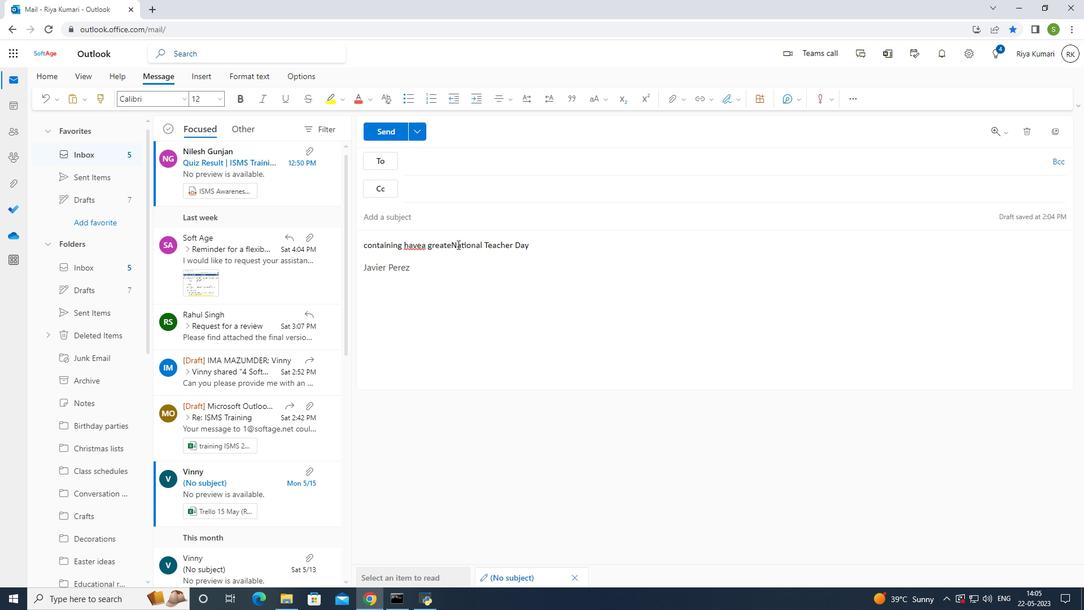 
Action: Key pressed <Key.backspace>
Screenshot: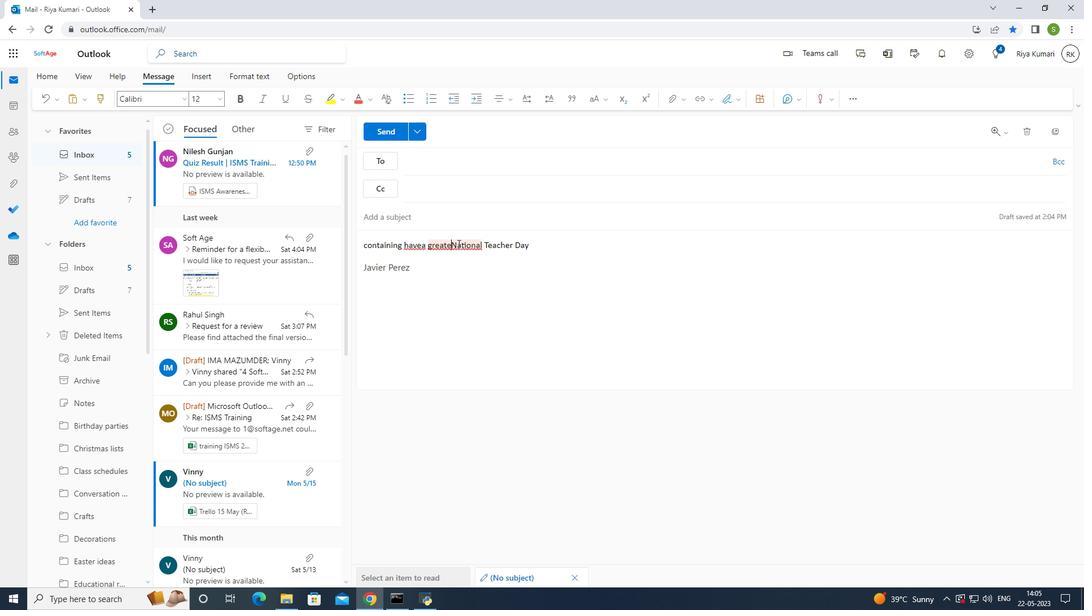 
Action: Mouse moved to (459, 244)
Screenshot: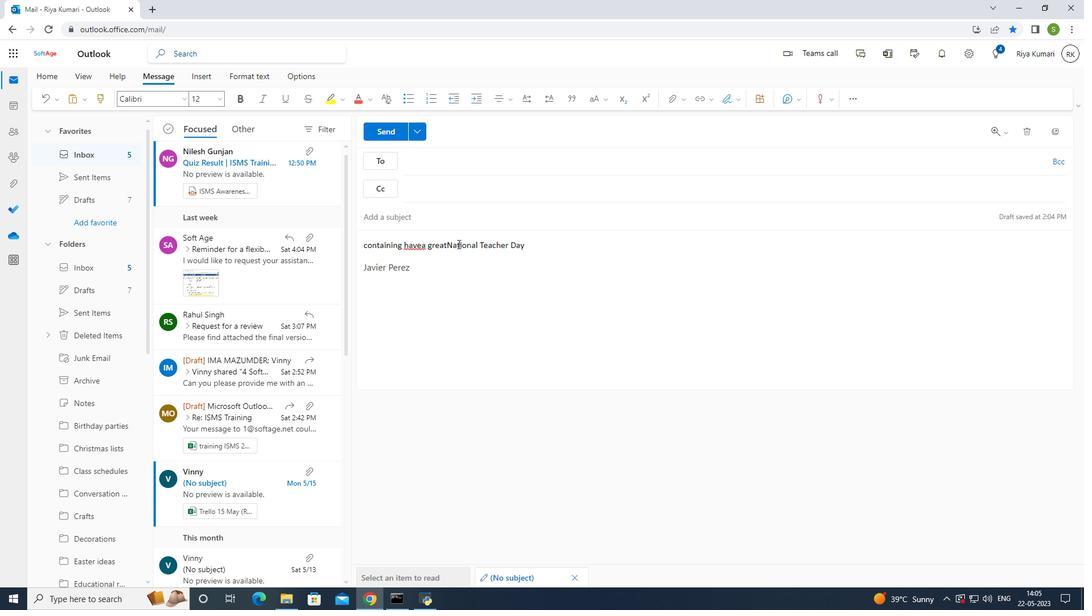 
Action: Key pressed <Key.space>
Screenshot: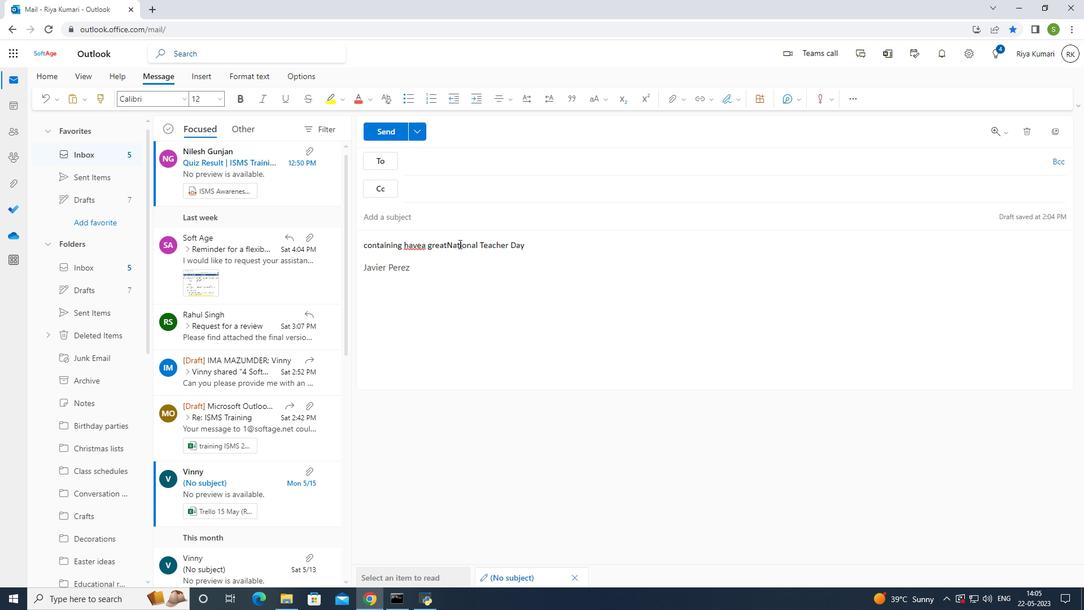 
Action: Mouse moved to (427, 245)
Screenshot: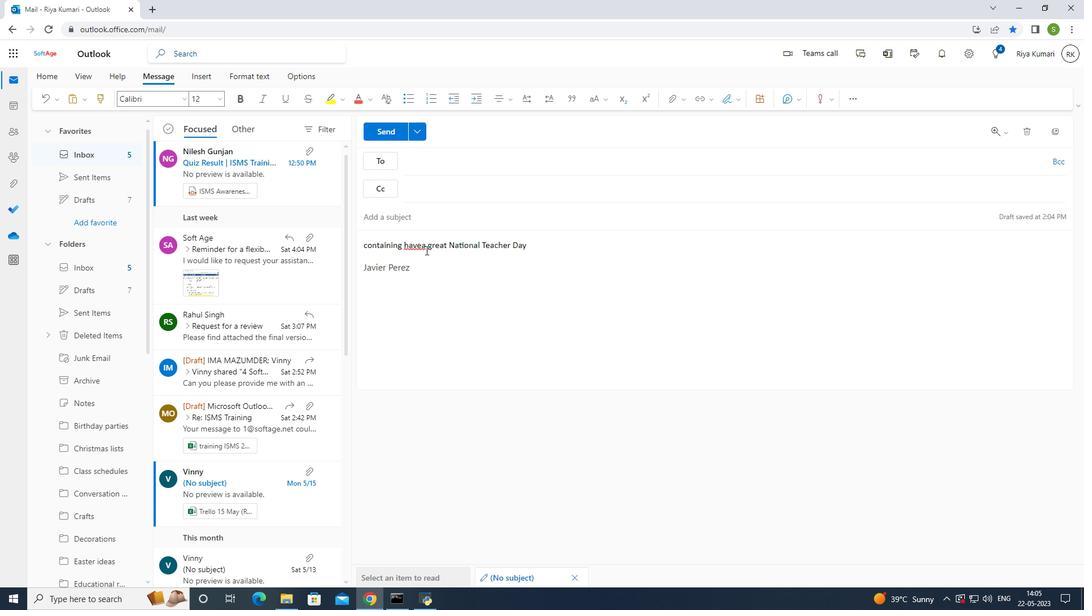 
Action: Mouse pressed left at (427, 245)
Screenshot: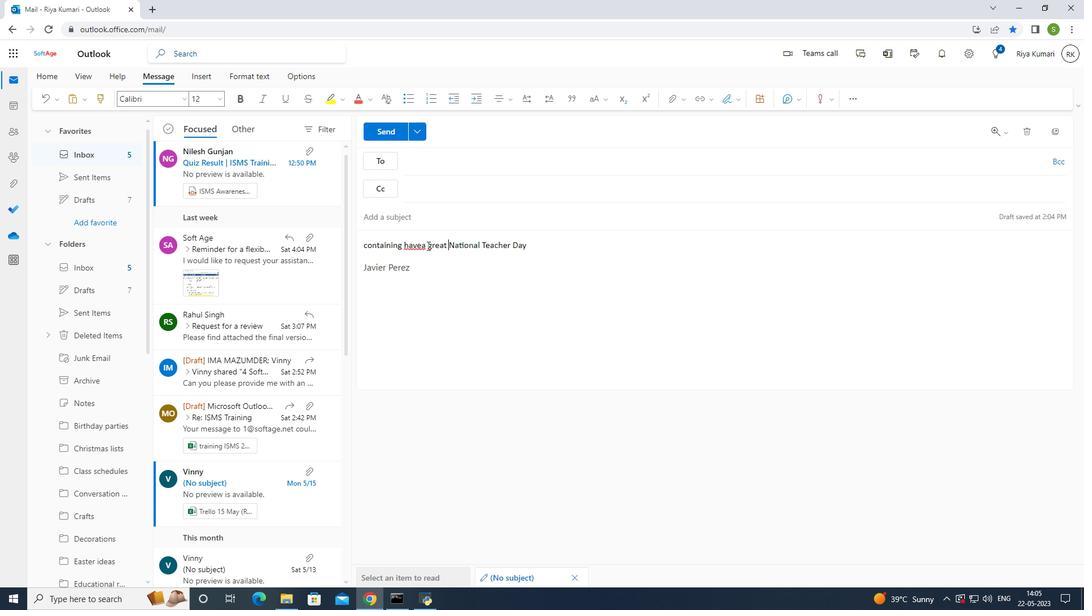 
Action: Mouse moved to (427, 245)
Screenshot: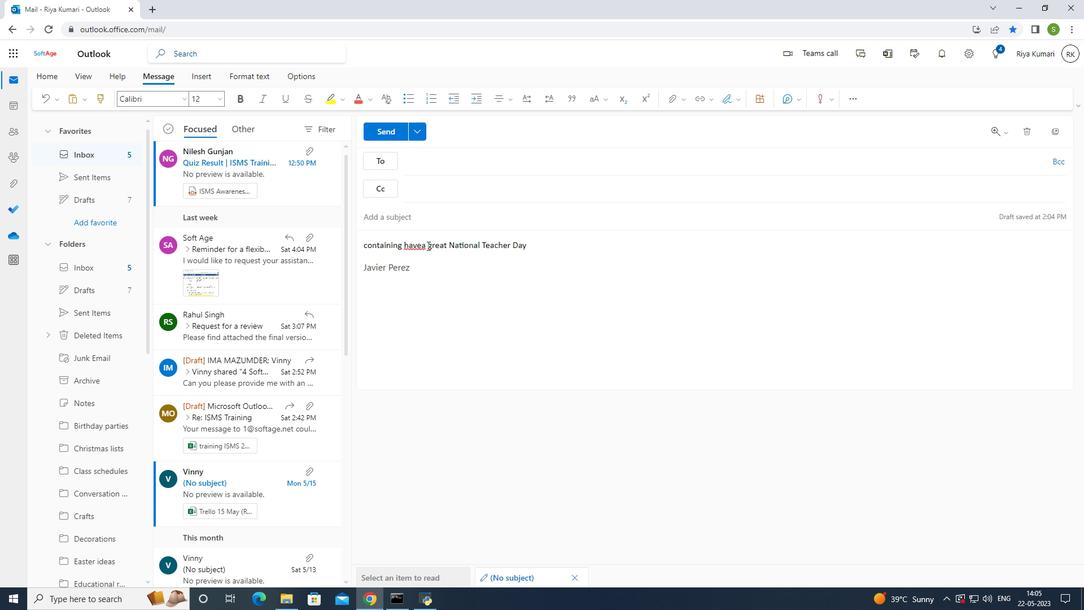 
Action: Key pressed <Key.backspace><Key.backspace><Key.space>
Screenshot: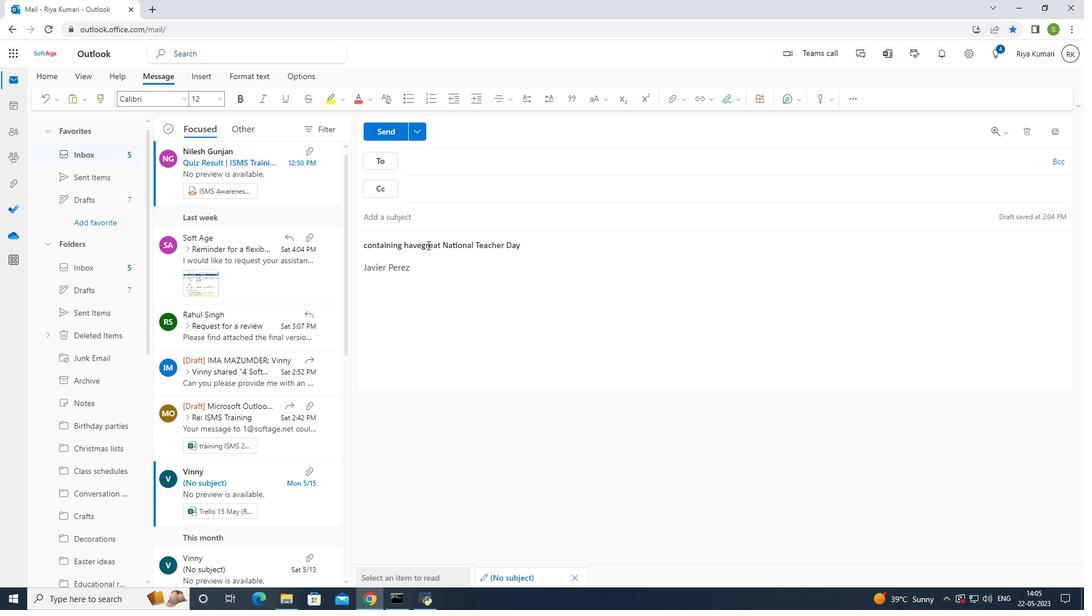 
Action: Mouse moved to (448, 165)
Screenshot: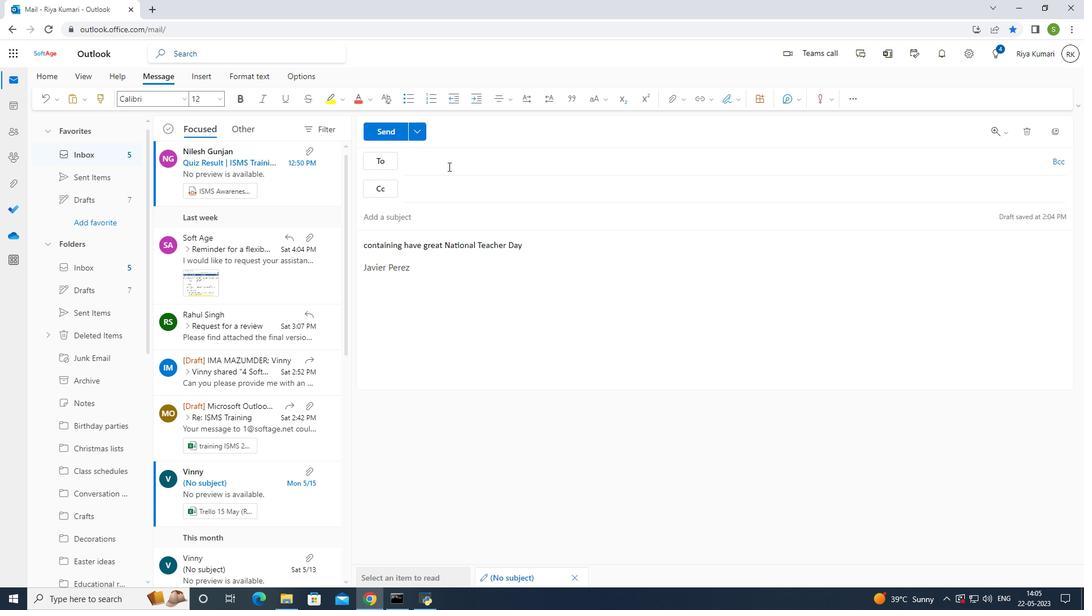 
Action: Mouse pressed left at (448, 165)
Screenshot: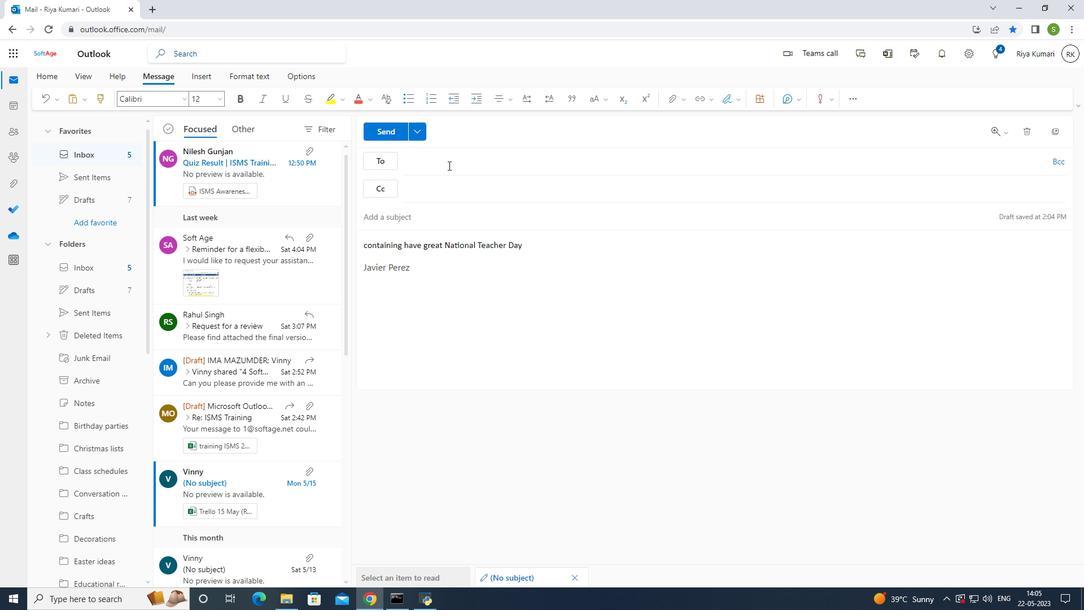 
Action: Mouse moved to (460, 171)
Screenshot: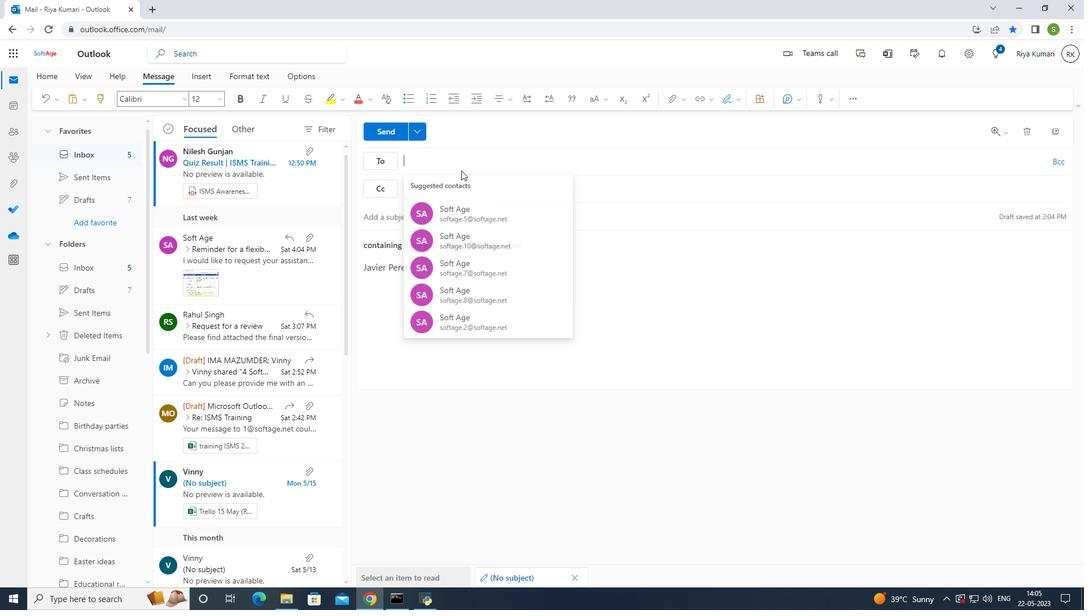 
Action: Key pressed softage.5<Key.shift>@softage.net
Screenshot: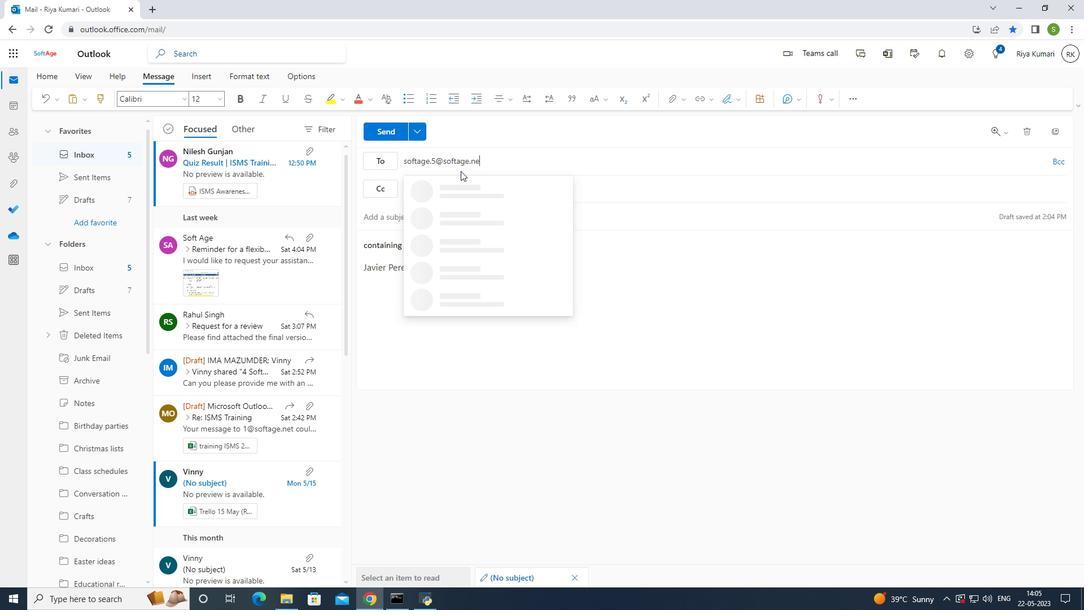 
Action: Mouse moved to (463, 182)
Screenshot: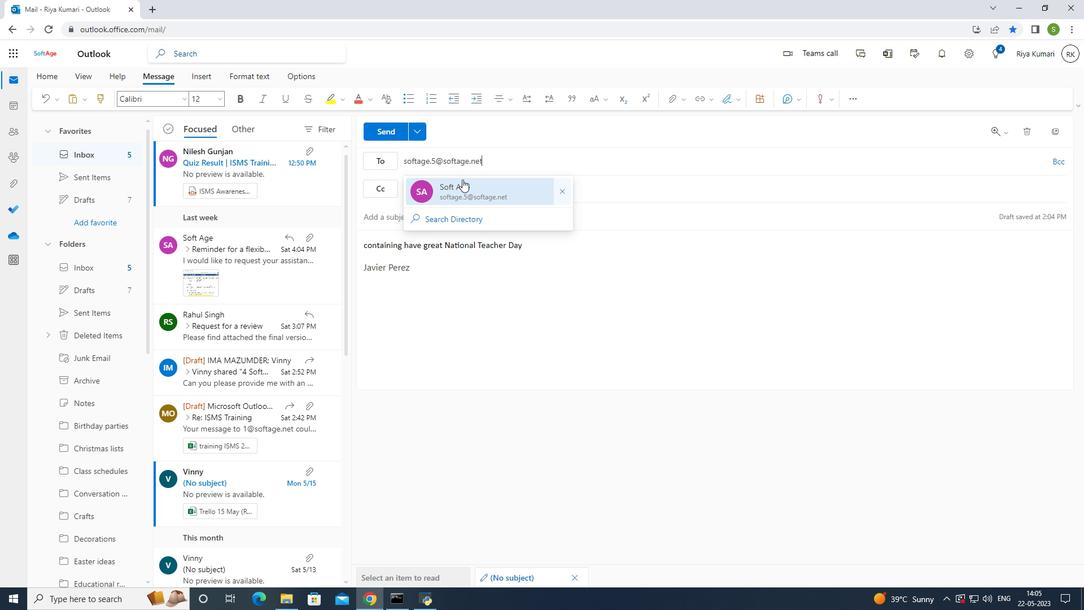 
Action: Mouse pressed left at (463, 182)
Screenshot: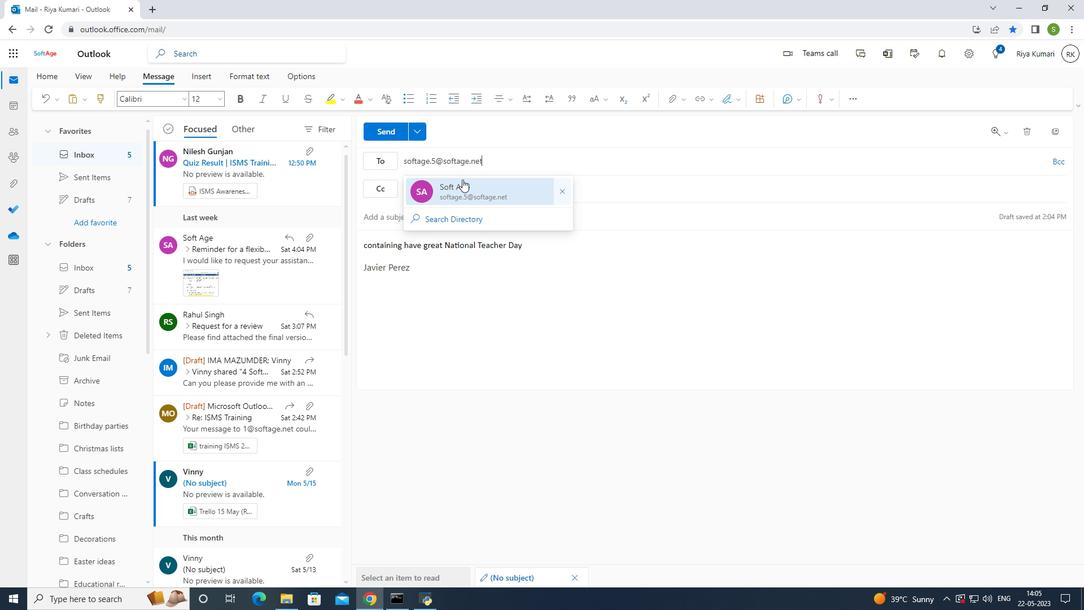 
Action: Mouse moved to (111, 356)
Screenshot: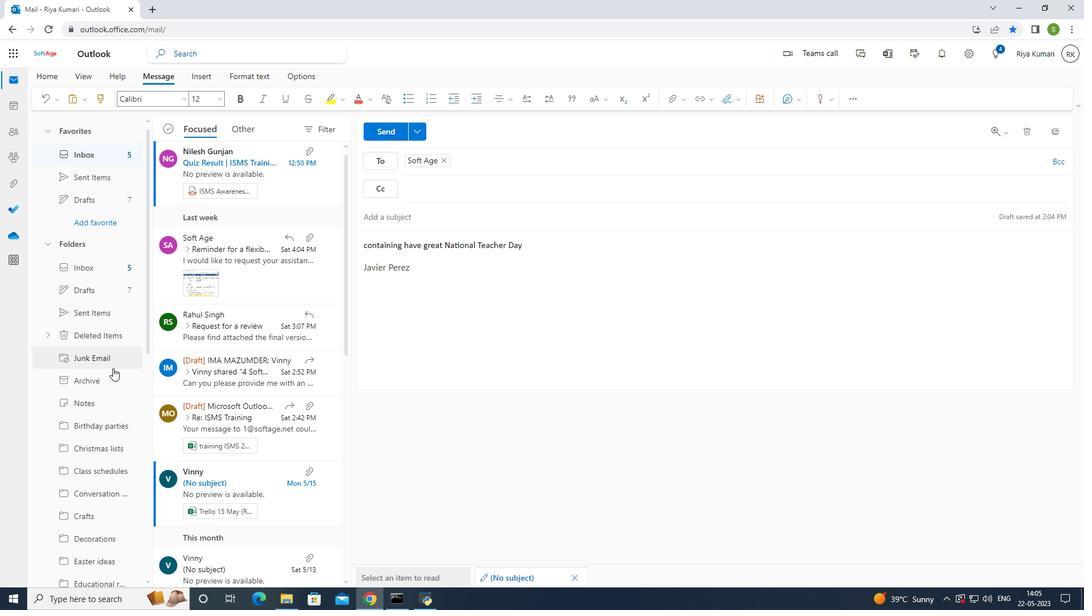 
Action: Mouse scrolled (111, 355) with delta (0, 0)
Screenshot: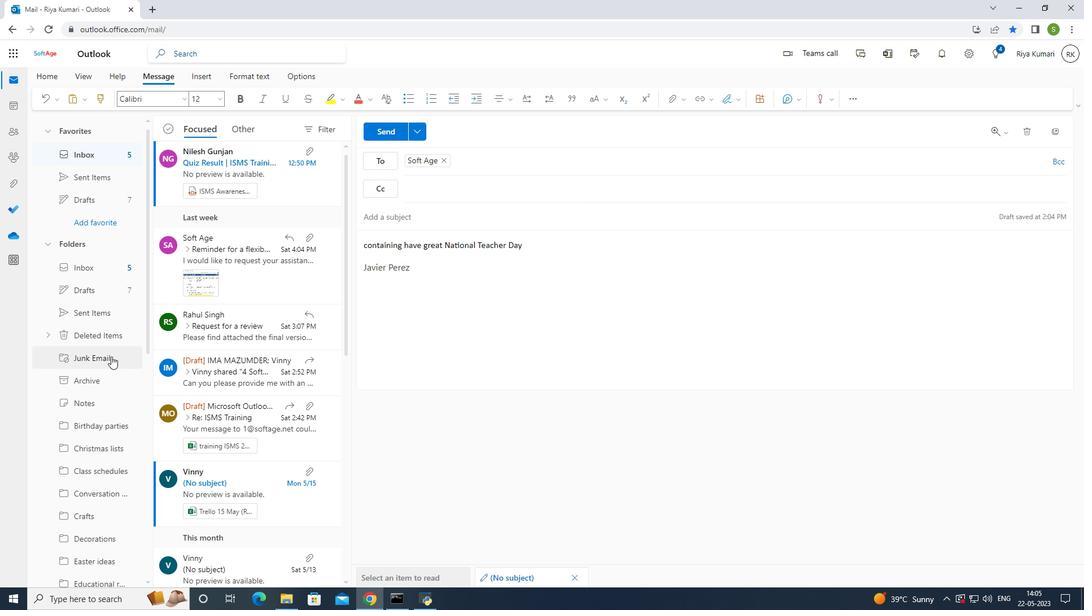
Action: Mouse moved to (109, 357)
Screenshot: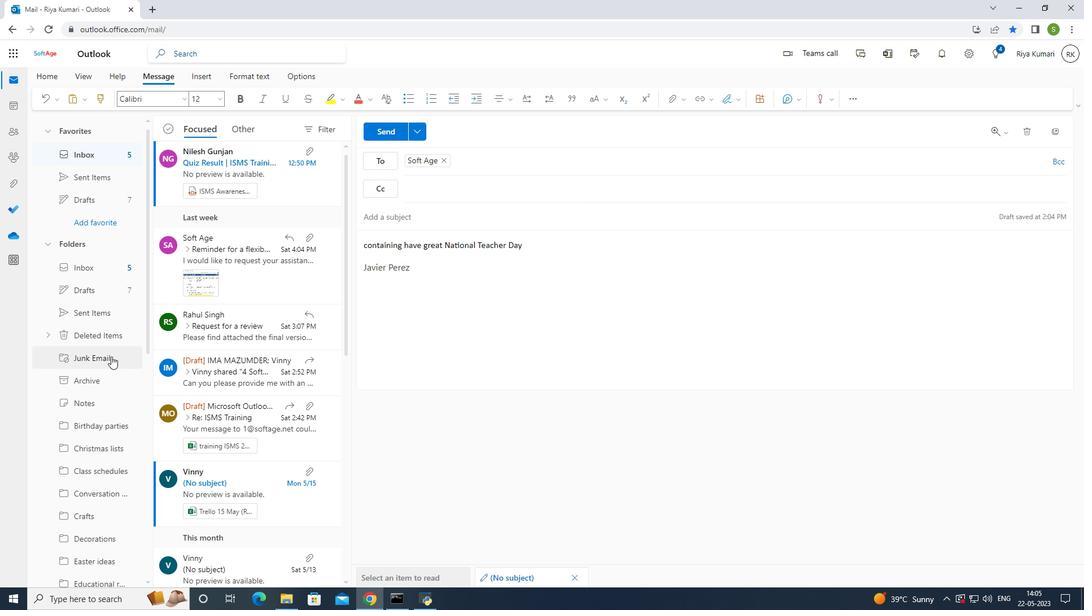 
Action: Mouse scrolled (109, 357) with delta (0, 0)
Screenshot: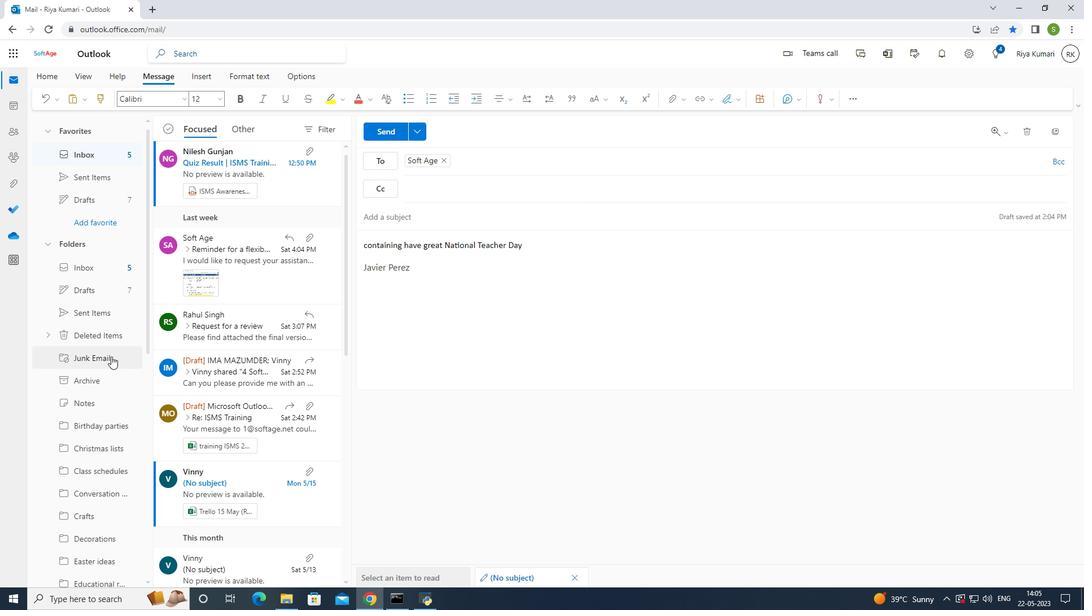 
Action: Mouse moved to (109, 357)
Screenshot: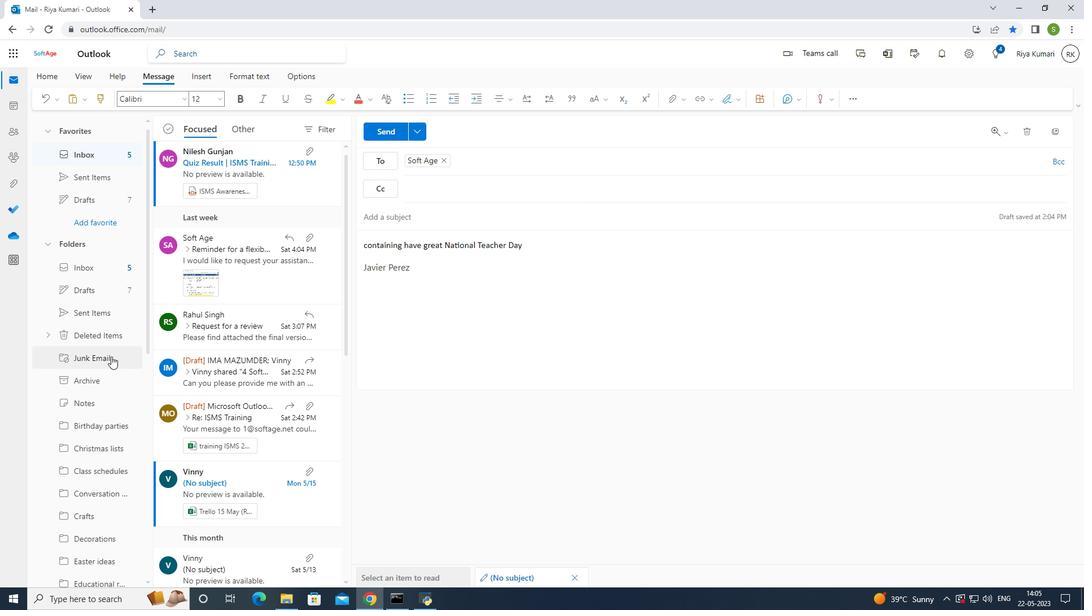 
Action: Mouse scrolled (109, 357) with delta (0, 0)
Screenshot: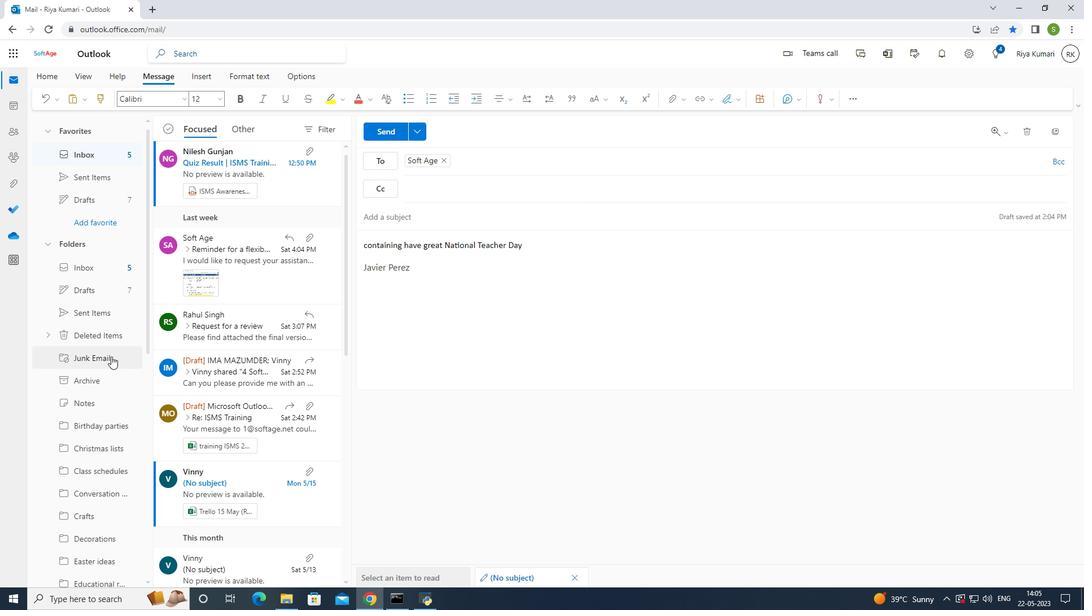 
Action: Mouse scrolled (109, 357) with delta (0, 0)
Screenshot: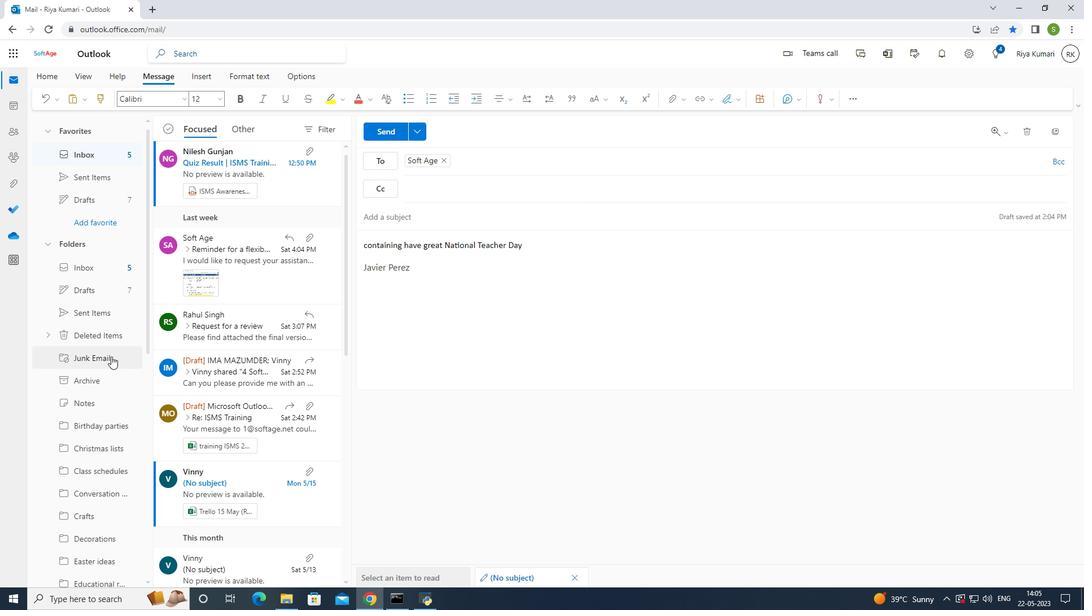 
Action: Mouse moved to (108, 357)
Screenshot: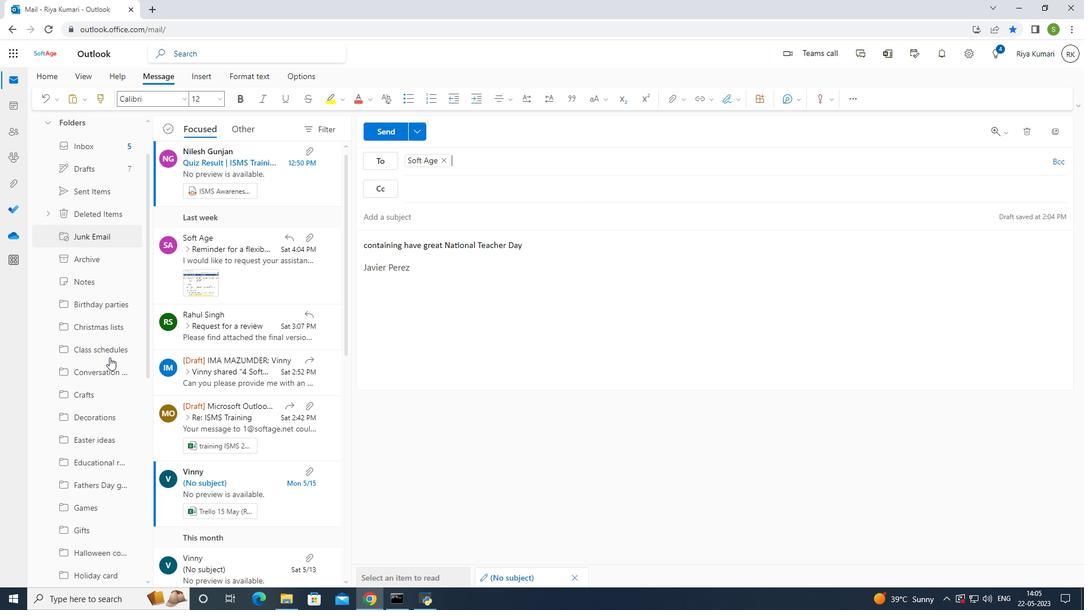 
Action: Mouse scrolled (108, 357) with delta (0, 0)
Screenshot: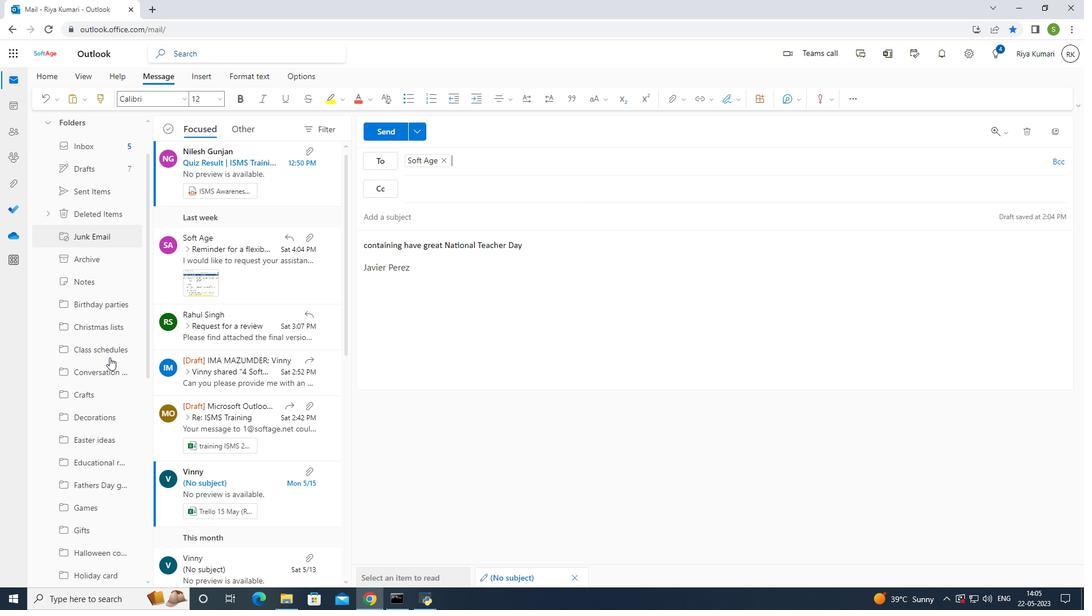
Action: Mouse moved to (107, 357)
Screenshot: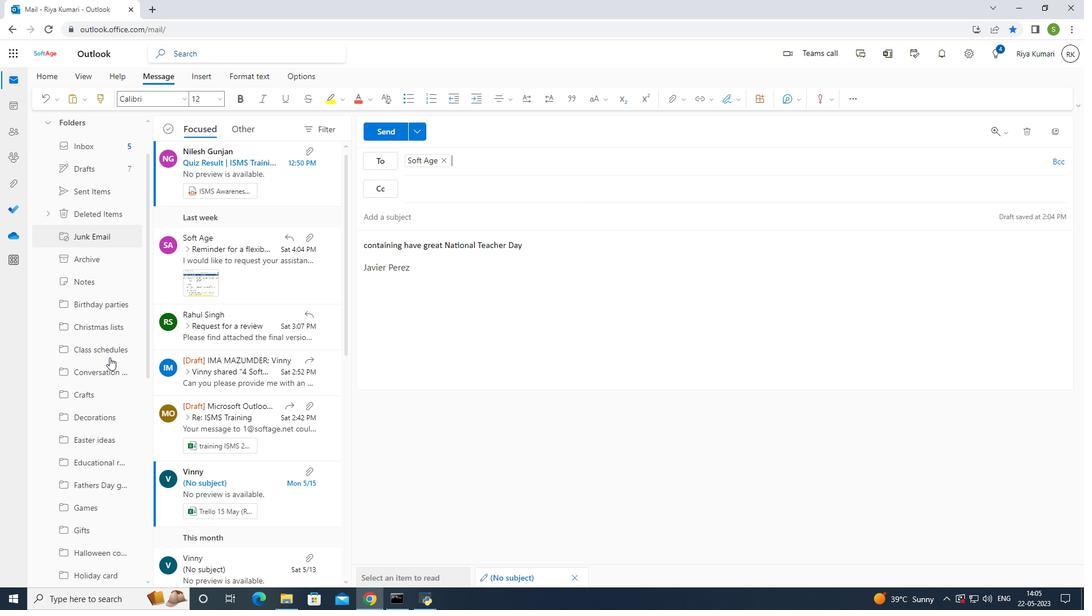 
Action: Mouse scrolled (107, 357) with delta (0, 0)
Screenshot: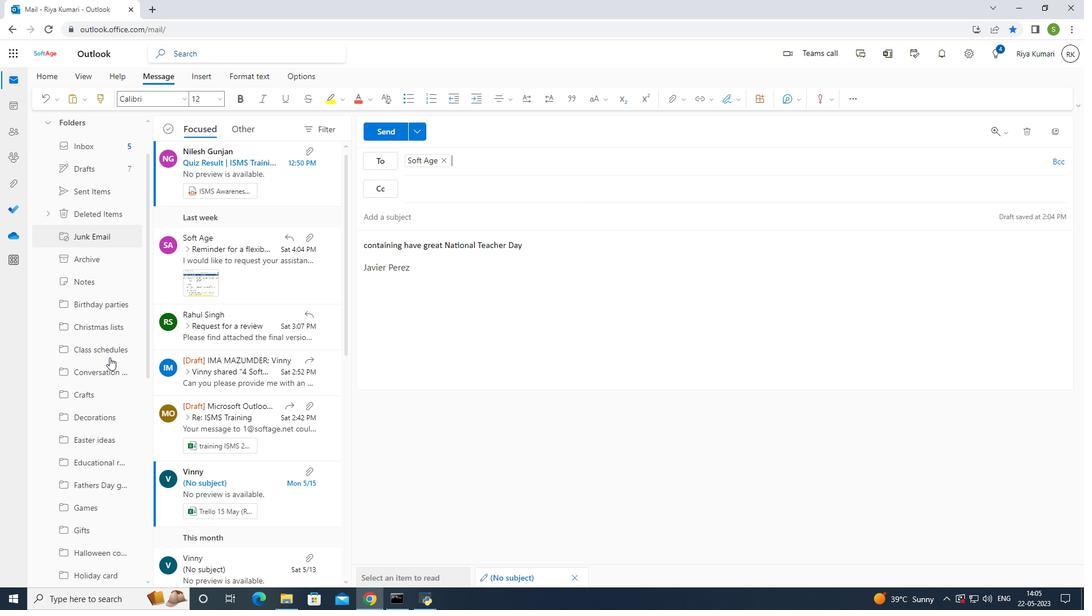 
Action: Mouse moved to (107, 358)
Screenshot: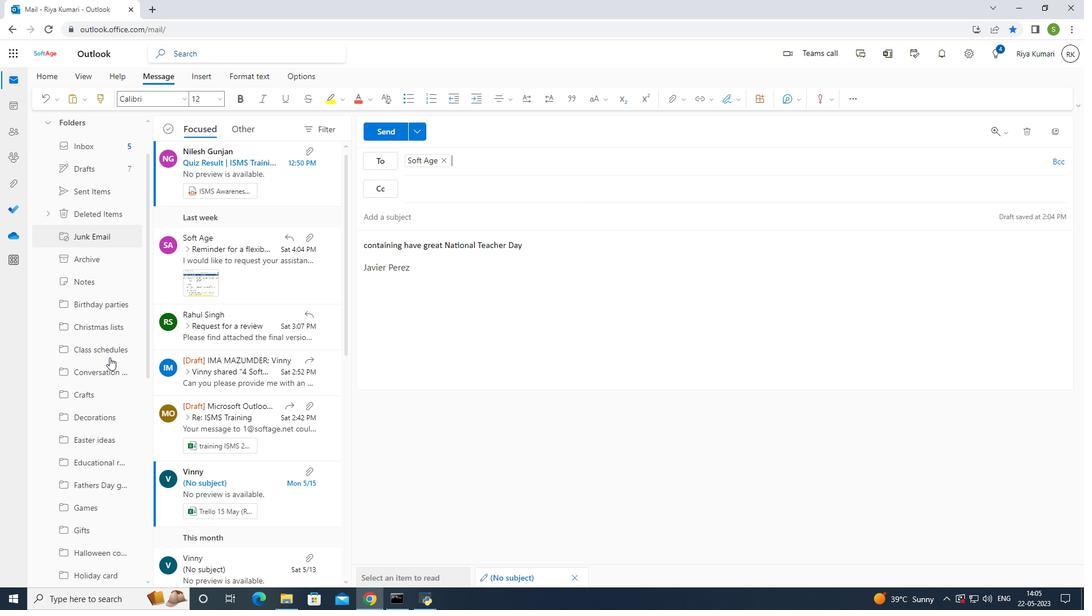 
Action: Mouse scrolled (107, 357) with delta (0, 0)
Screenshot: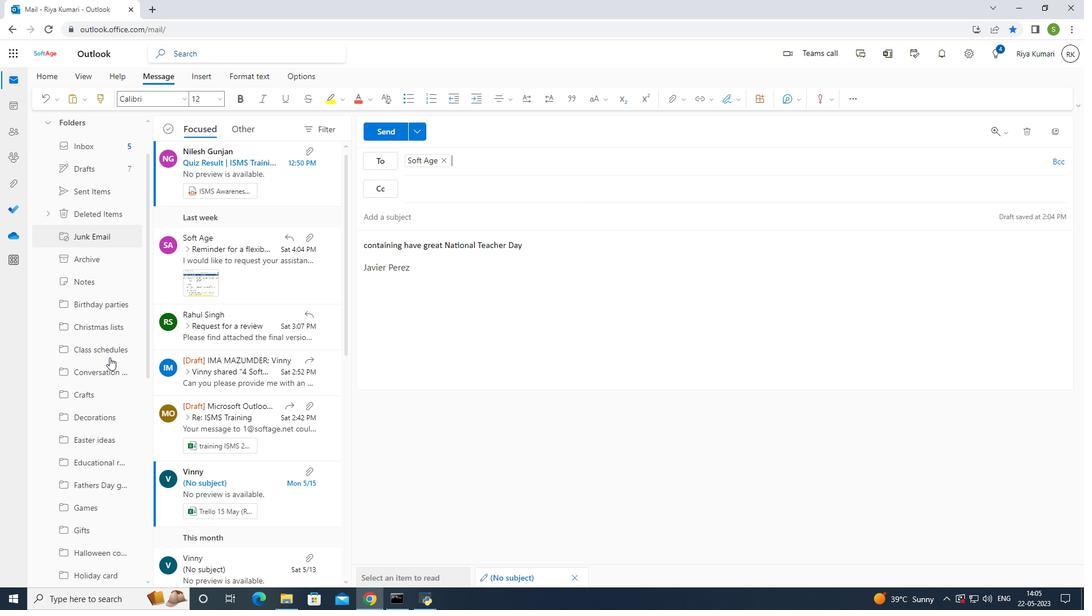 
Action: Mouse moved to (107, 358)
Screenshot: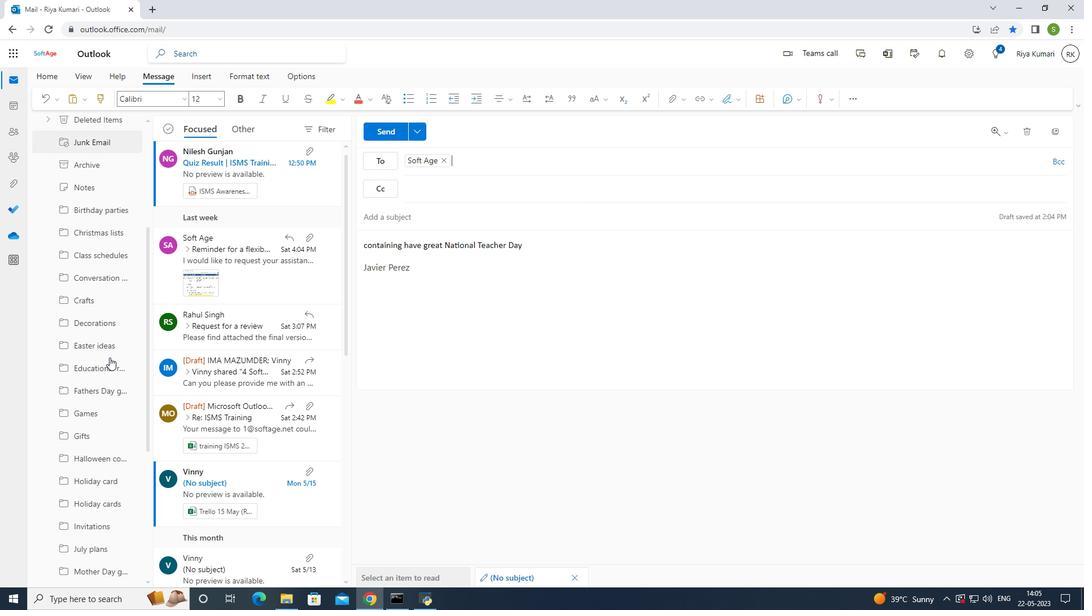 
Action: Mouse scrolled (107, 358) with delta (0, 0)
Screenshot: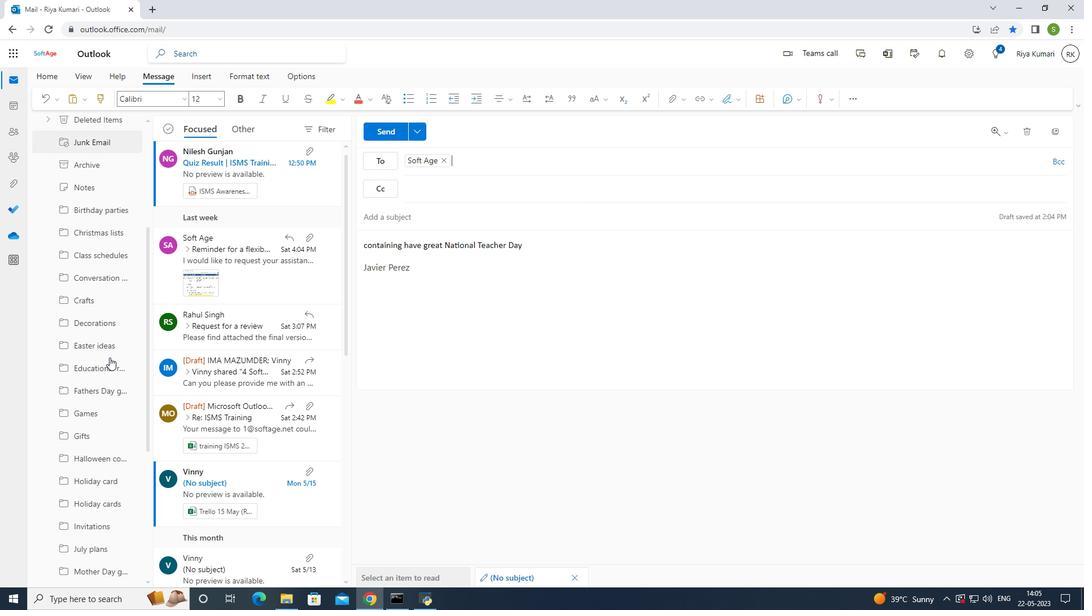 
Action: Mouse moved to (105, 357)
Screenshot: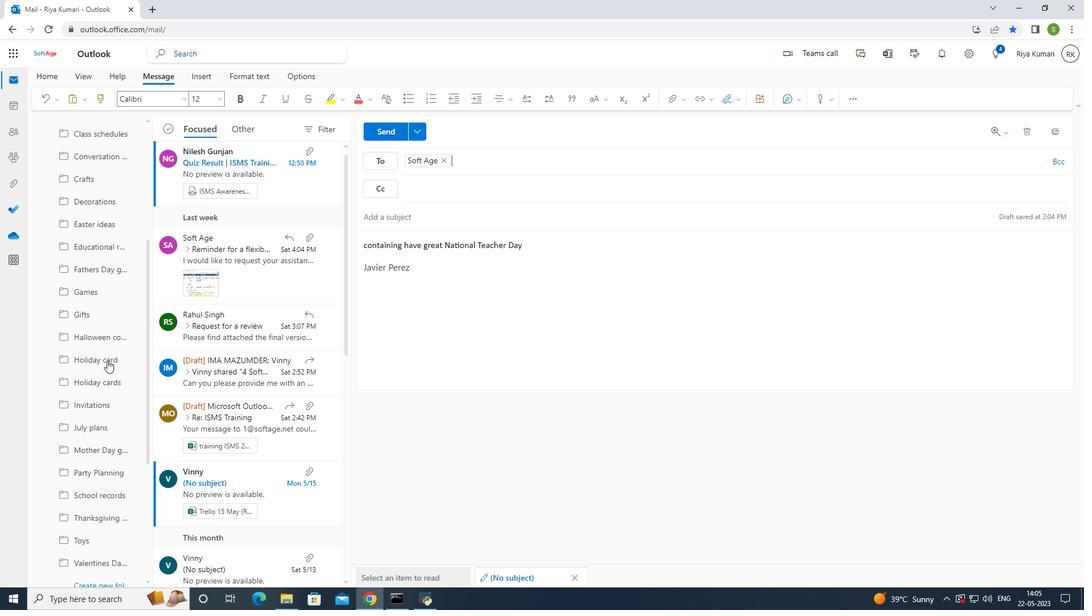 
Action: Mouse scrolled (105, 356) with delta (0, 0)
Screenshot: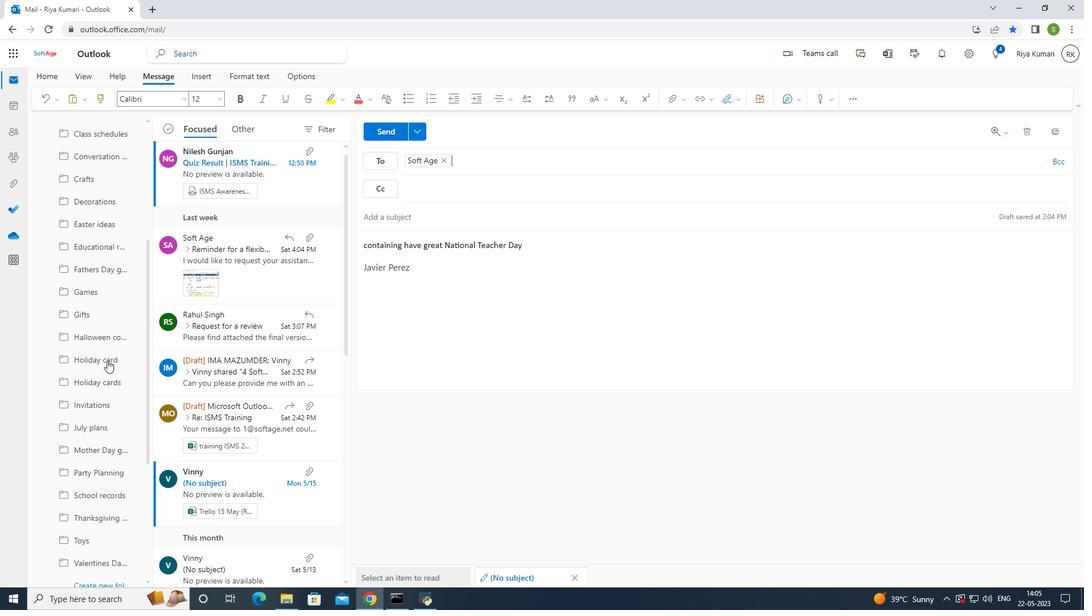 
Action: Mouse moved to (105, 357)
Screenshot: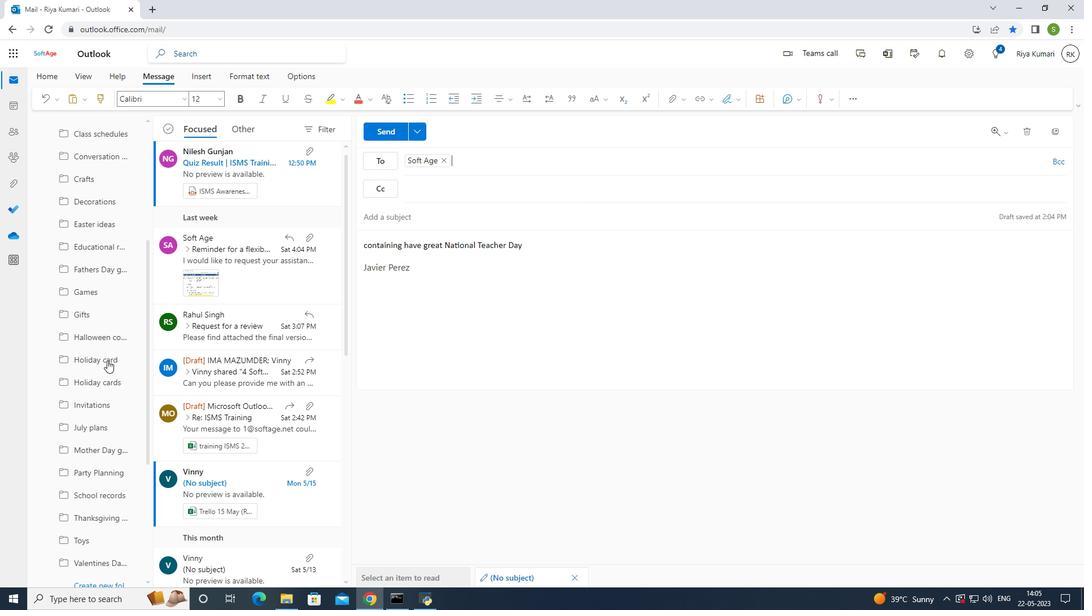 
Action: Mouse scrolled (105, 356) with delta (0, 0)
Screenshot: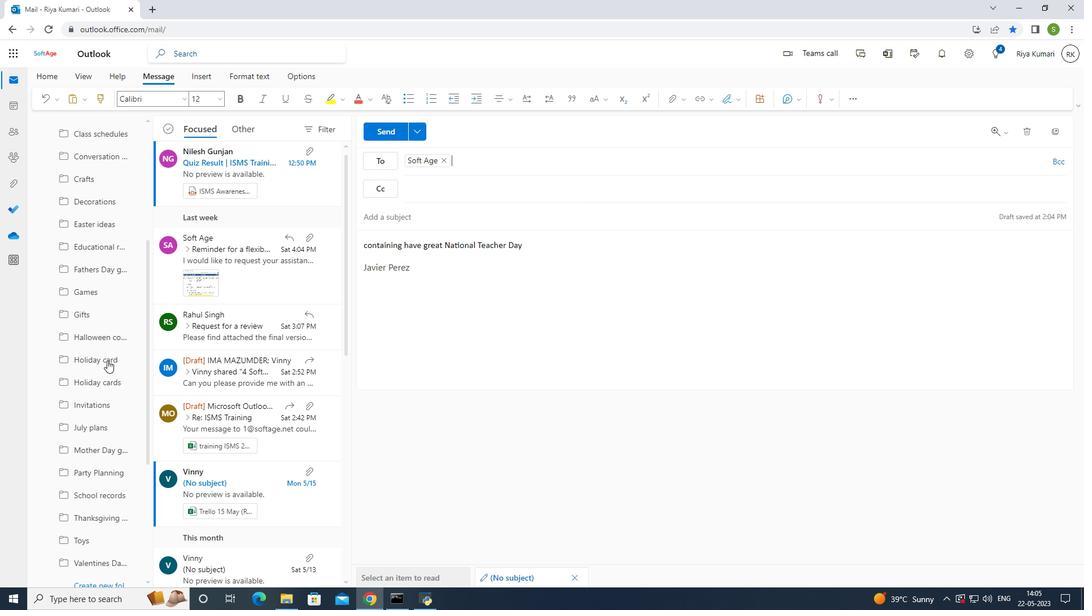 
Action: Mouse moved to (104, 357)
Screenshot: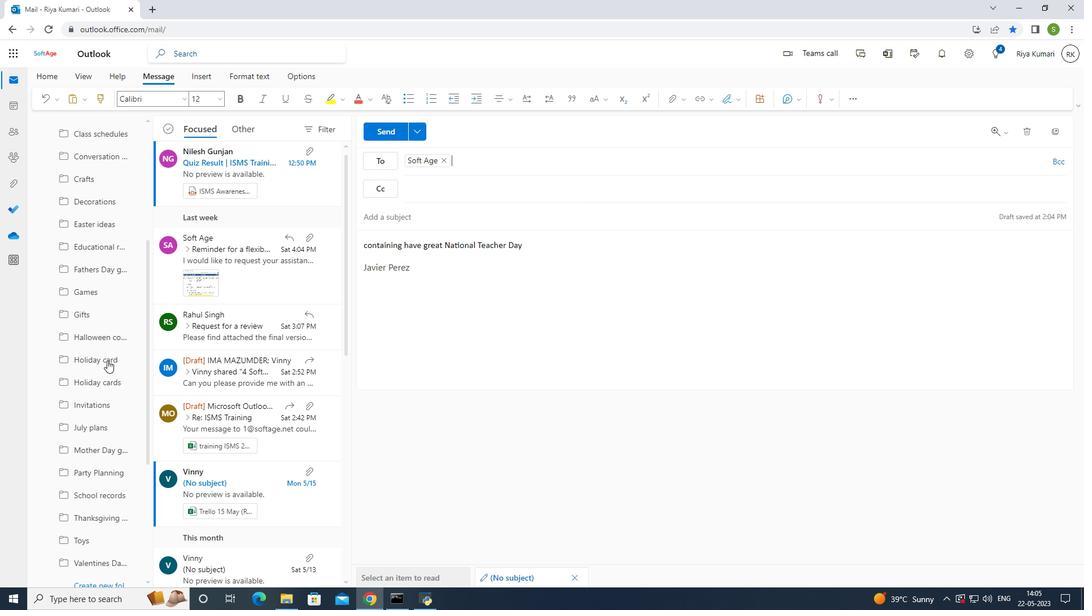 
Action: Mouse scrolled (104, 356) with delta (0, 0)
Screenshot: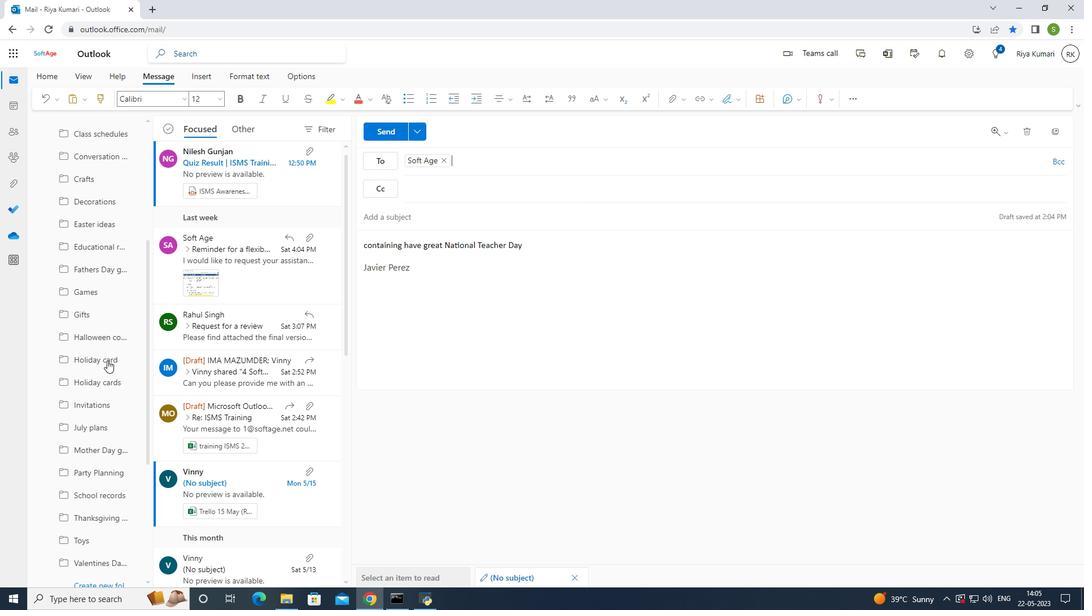 
Action: Mouse moved to (103, 357)
Screenshot: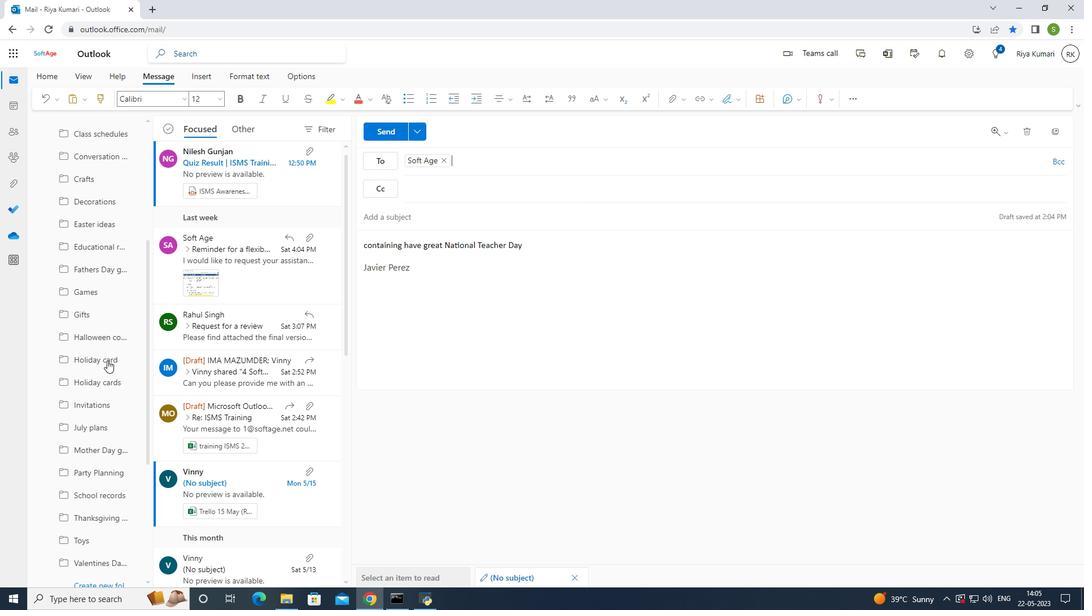 
Action: Mouse scrolled (103, 357) with delta (0, 0)
Screenshot: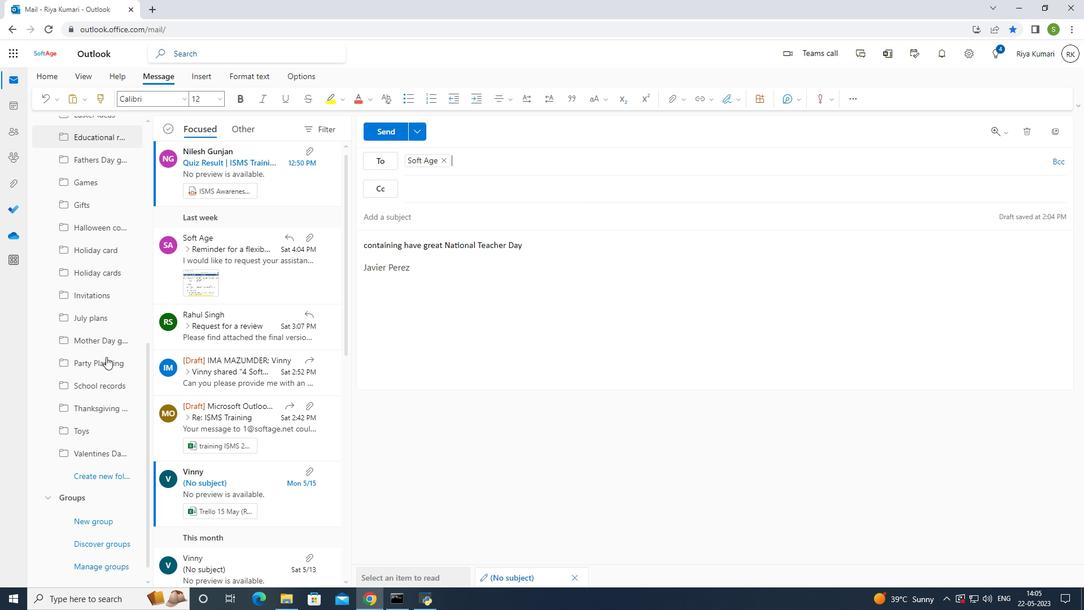 
Action: Mouse moved to (99, 362)
Screenshot: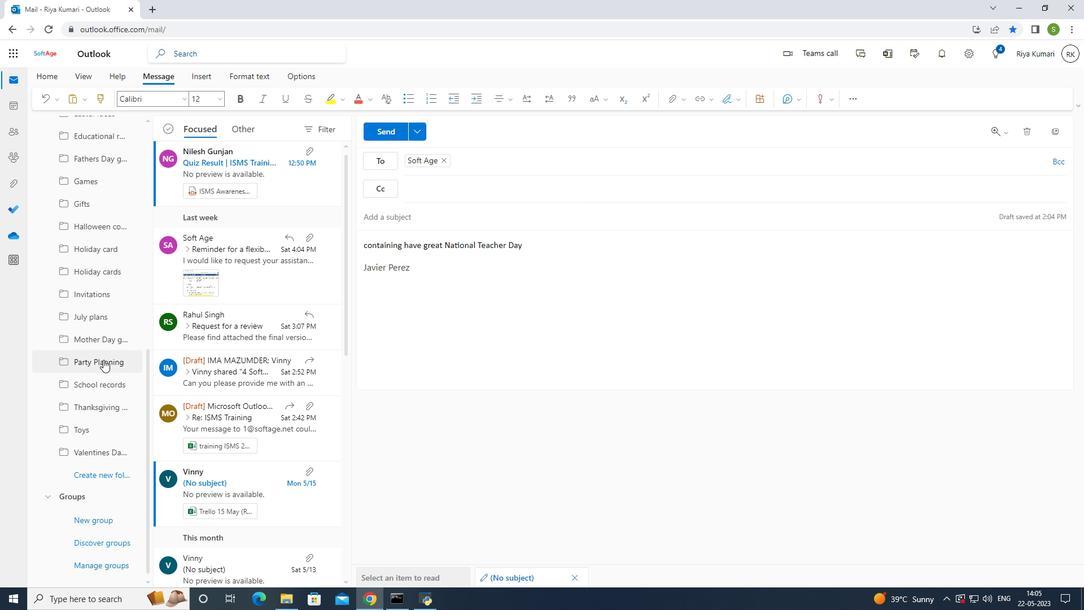 
Action: Mouse scrolled (99, 362) with delta (0, 0)
Screenshot: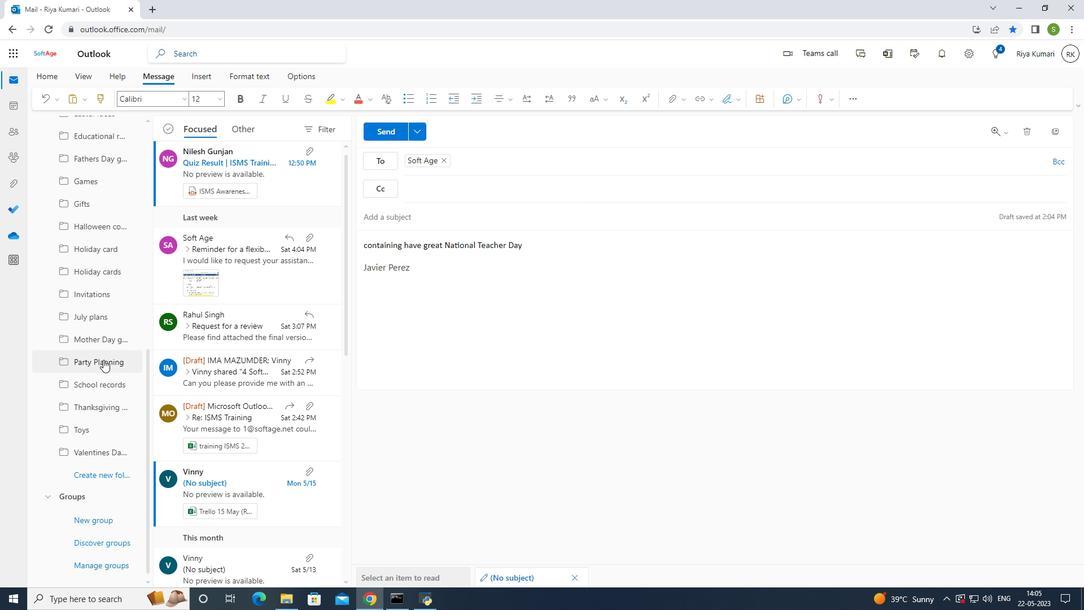 
Action: Mouse moved to (95, 376)
Screenshot: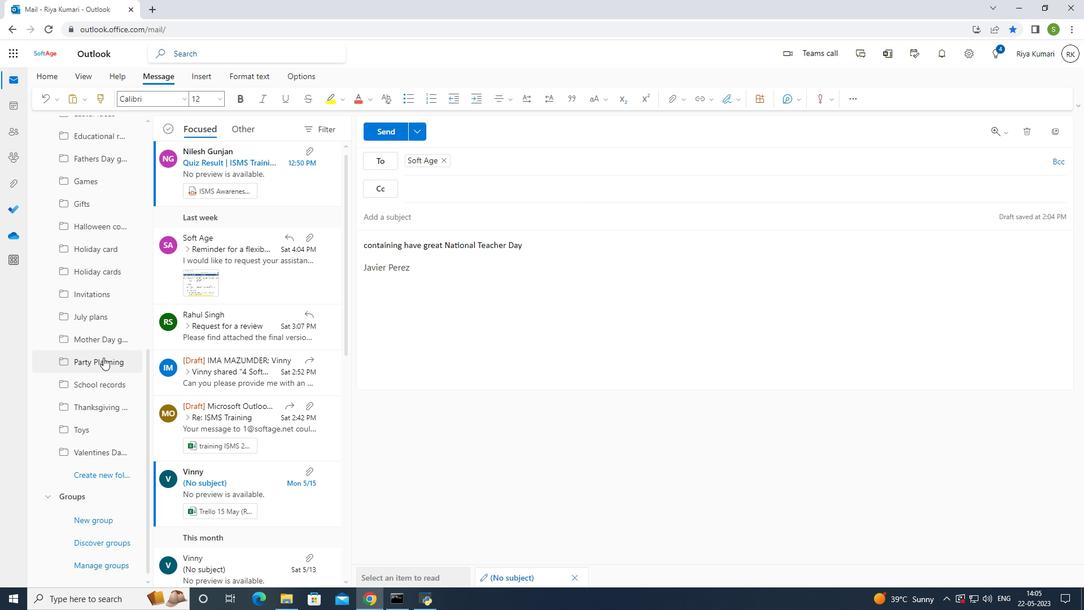 
Action: Mouse scrolled (95, 376) with delta (0, 0)
Screenshot: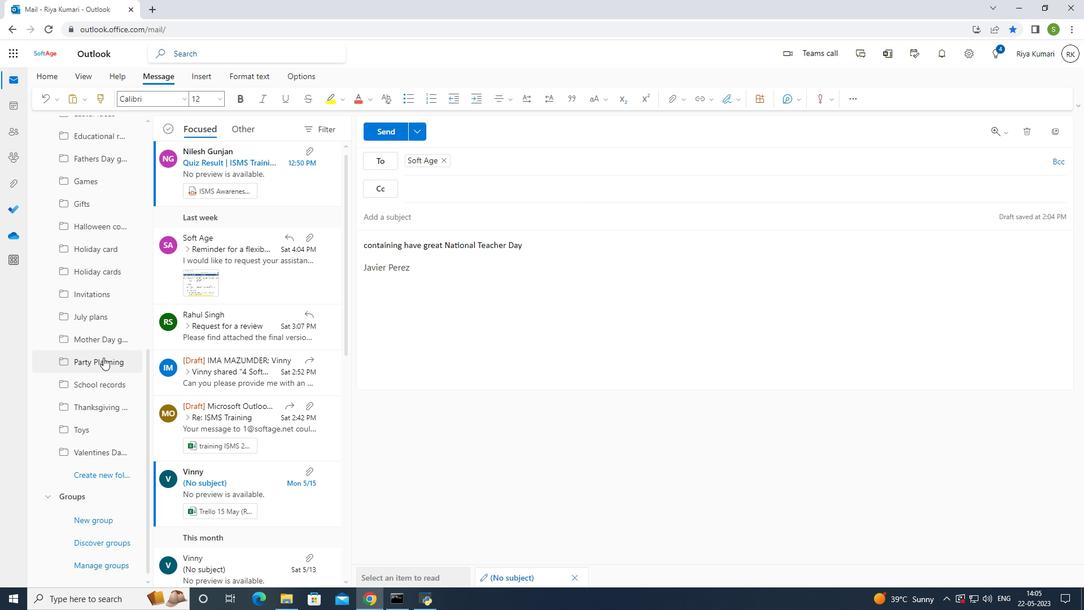
Action: Mouse moved to (102, 484)
Screenshot: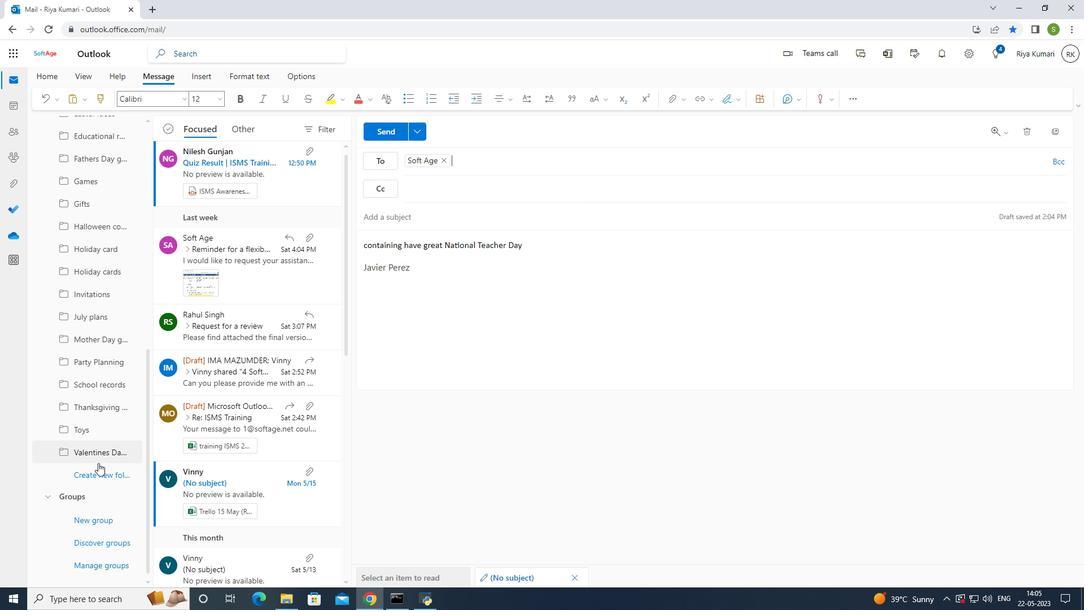 
Action: Mouse pressed left at (102, 484)
Screenshot: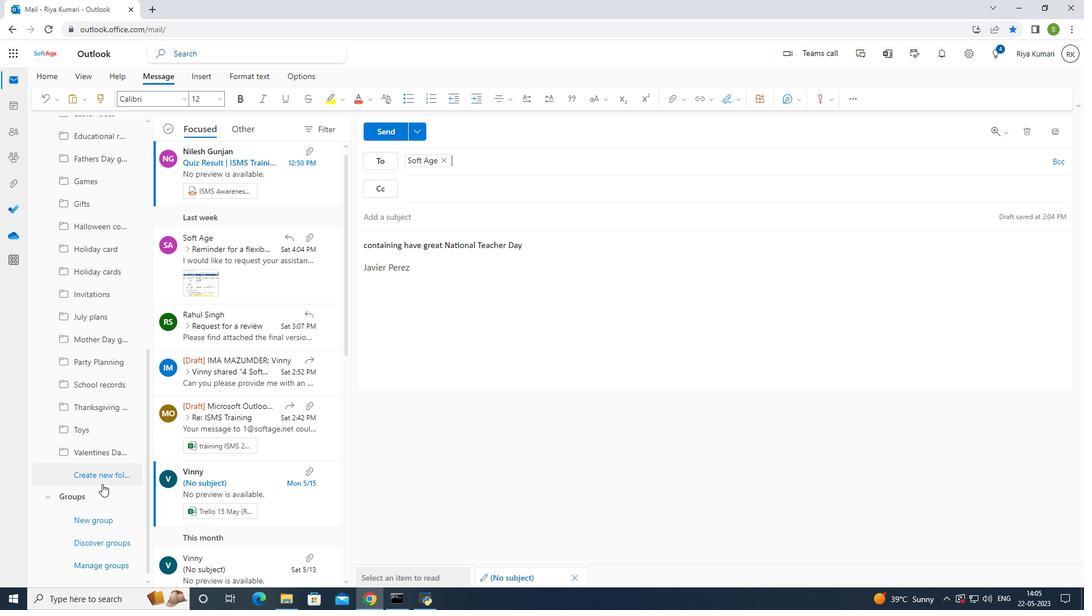 
Action: Mouse moved to (118, 425)
Screenshot: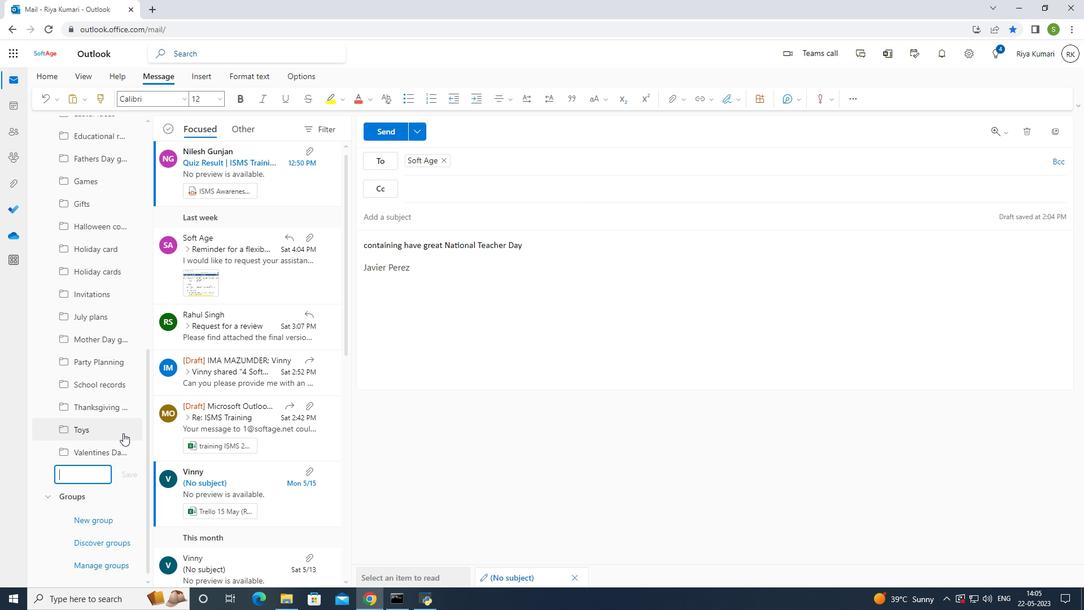 
Action: Key pressed <Key.shift><Key.shift><Key.shift><Key.shift><Key.shift><Key.shift><Key.shift><Key.shift><Key.shift><Key.shift><Key.shift><Key.shift><Key.shift><Key.shift><Key.shift><Key.shift><Key.shift><Key.shift><Key.shift><Key.shift><Key.shift><Key.shift><Key.shift>Syllabi
Screenshot: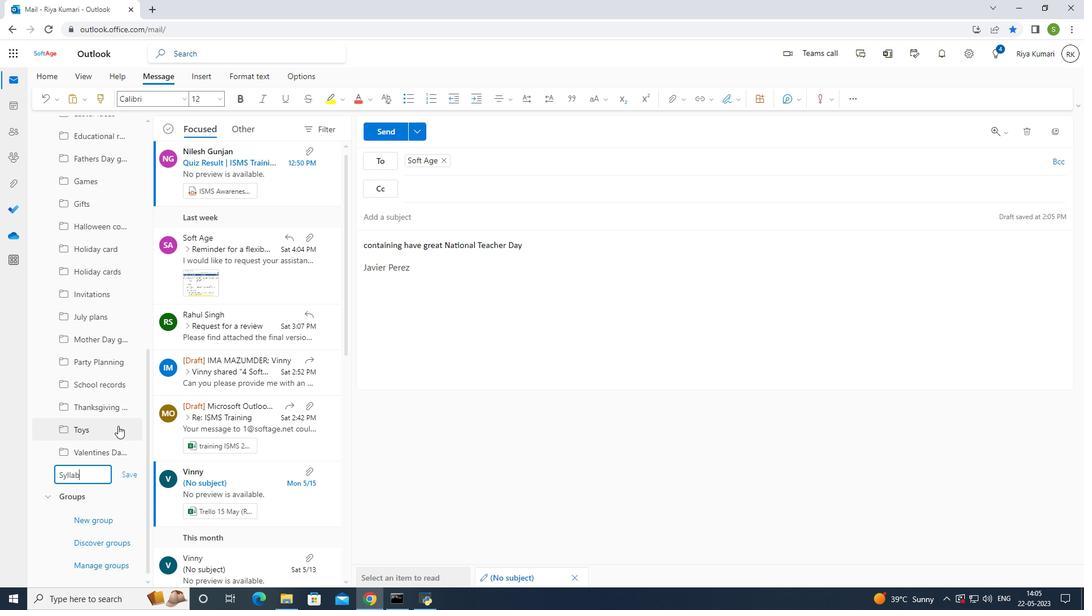 
Action: Mouse moved to (135, 472)
Screenshot: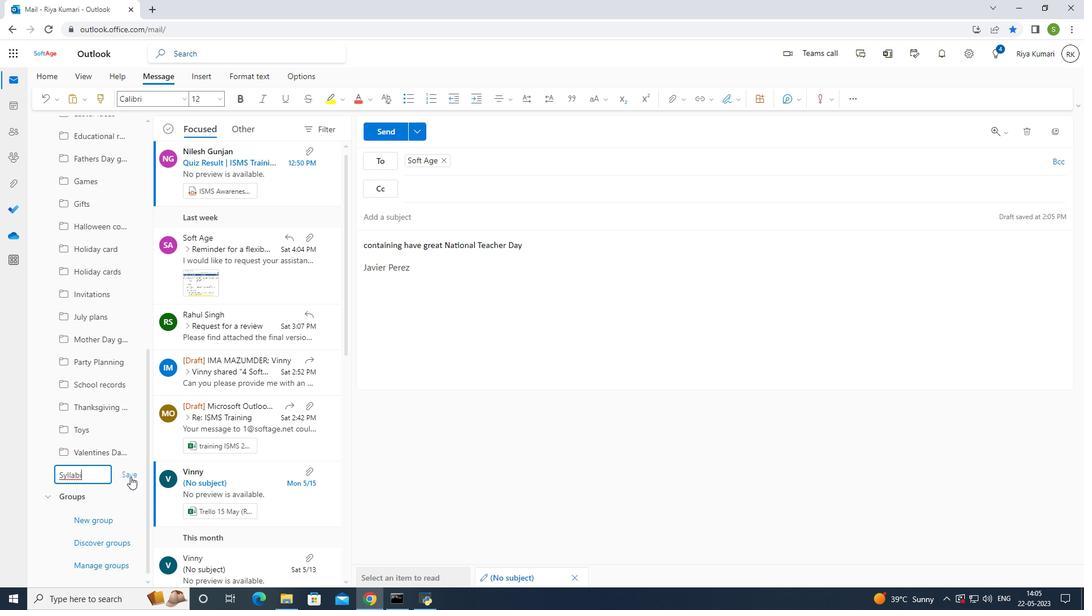 
Action: Mouse pressed left at (135, 472)
Screenshot: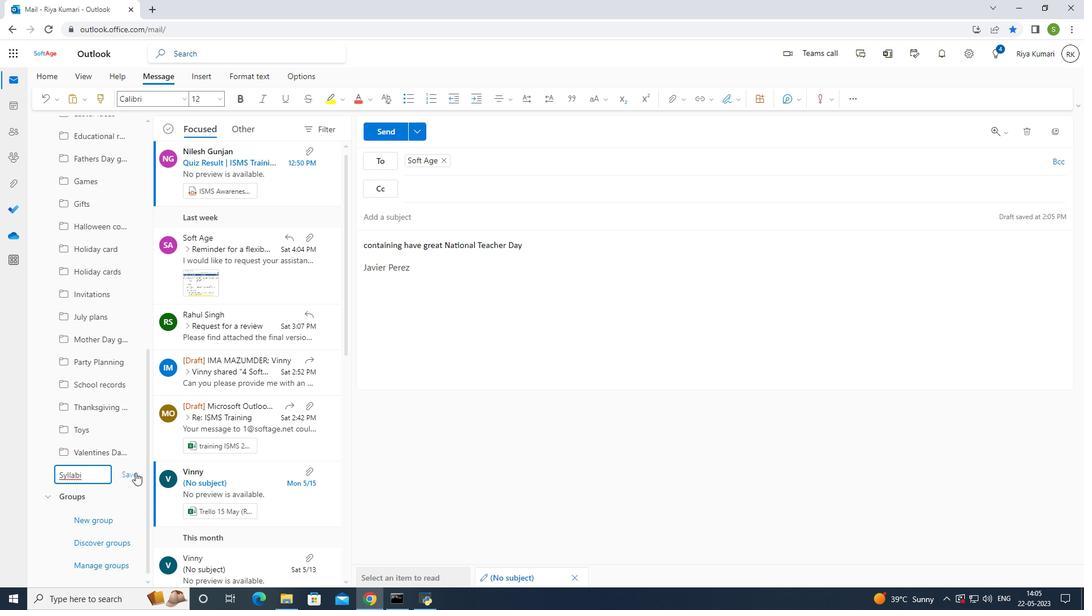 
Action: Mouse moved to (378, 134)
Screenshot: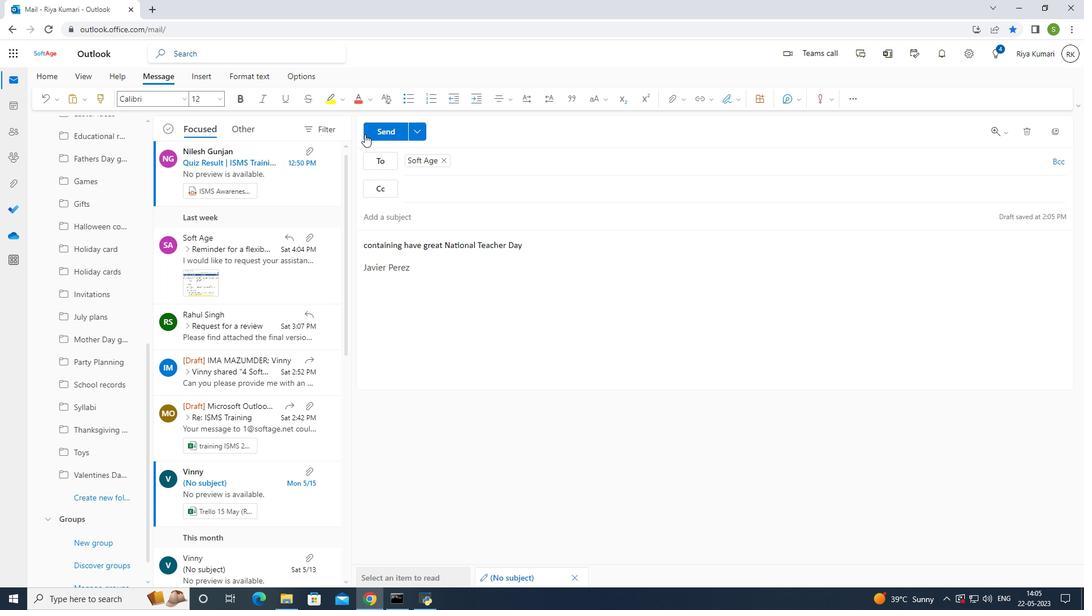 
Action: Mouse pressed left at (378, 134)
Screenshot: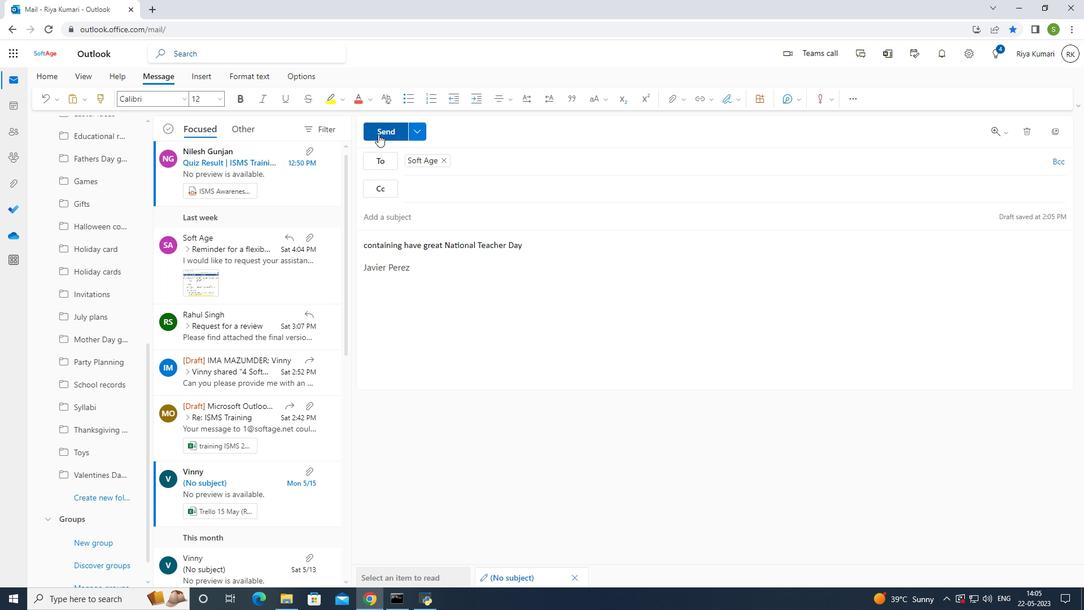 
Action: Mouse moved to (546, 341)
Screenshot: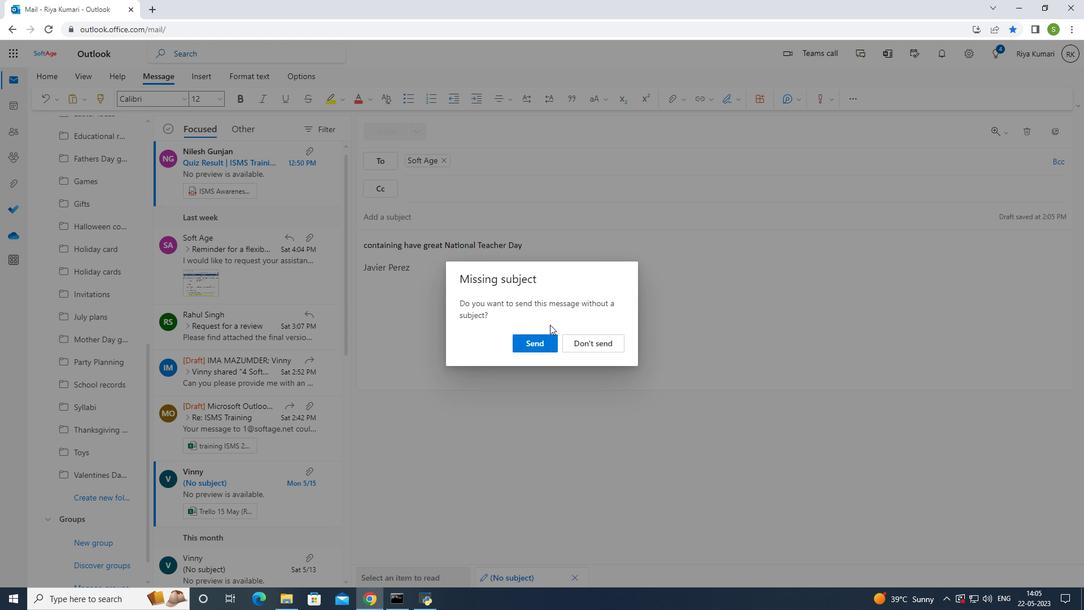 
Action: Mouse pressed left at (546, 341)
Screenshot: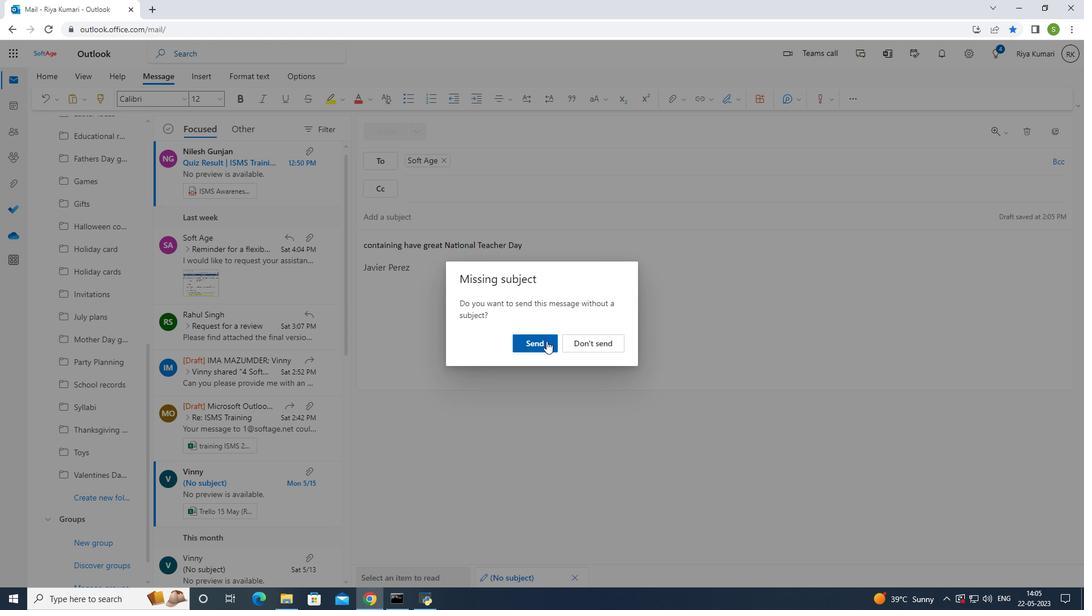 
Action: Mouse moved to (546, 333)
Screenshot: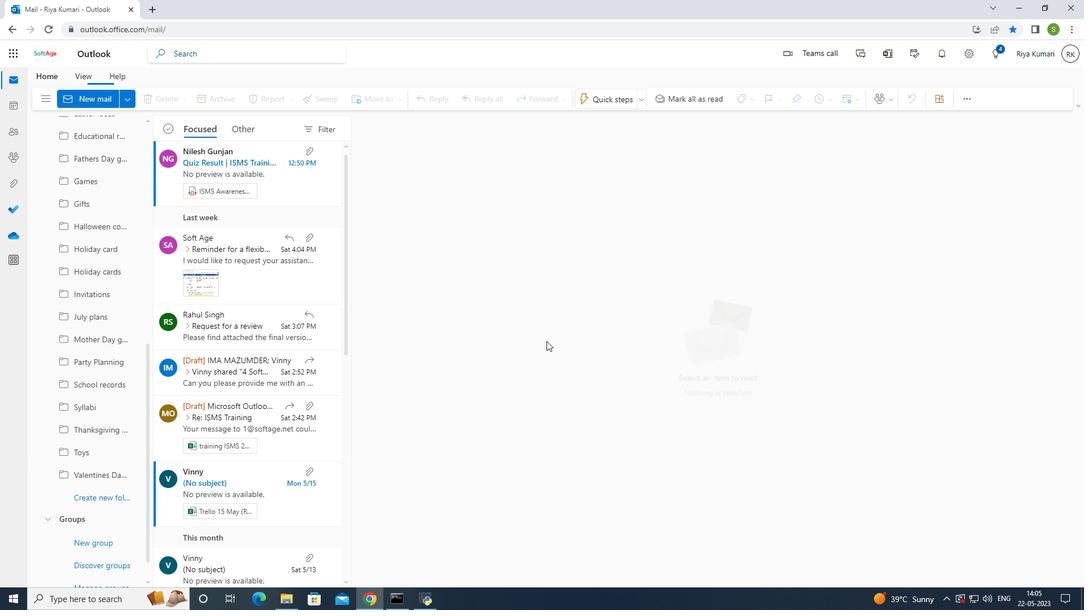 
